 Task: Find connections with filter location Soacha with filter topic #Saleswith filter profile language German with filter current company Innovation Incubator Advisory with filter school Bharath Institute Of Science And Technology with filter industry Nuclear Electric Power Generation with filter service category Technical with filter keywords title Biostatistician
Action: Mouse moved to (298, 209)
Screenshot: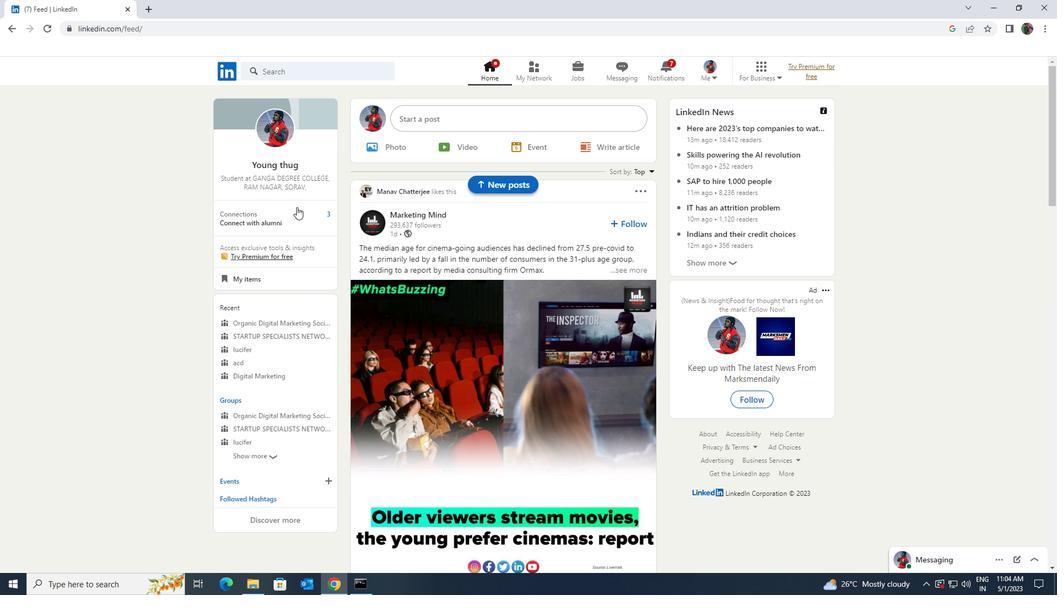 
Action: Mouse pressed left at (298, 209)
Screenshot: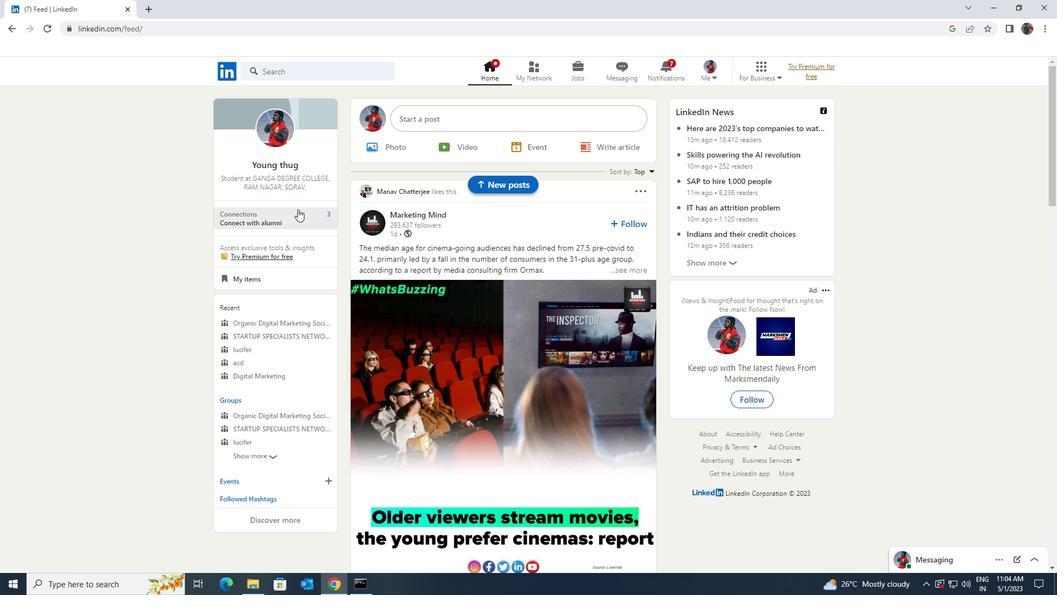 
Action: Mouse moved to (303, 134)
Screenshot: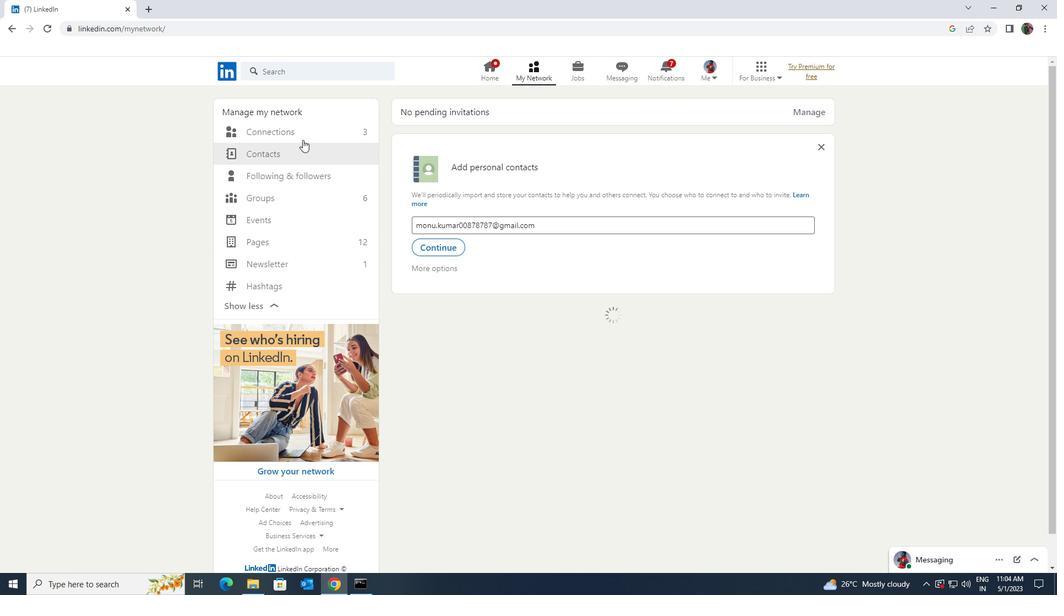 
Action: Mouse pressed left at (303, 134)
Screenshot: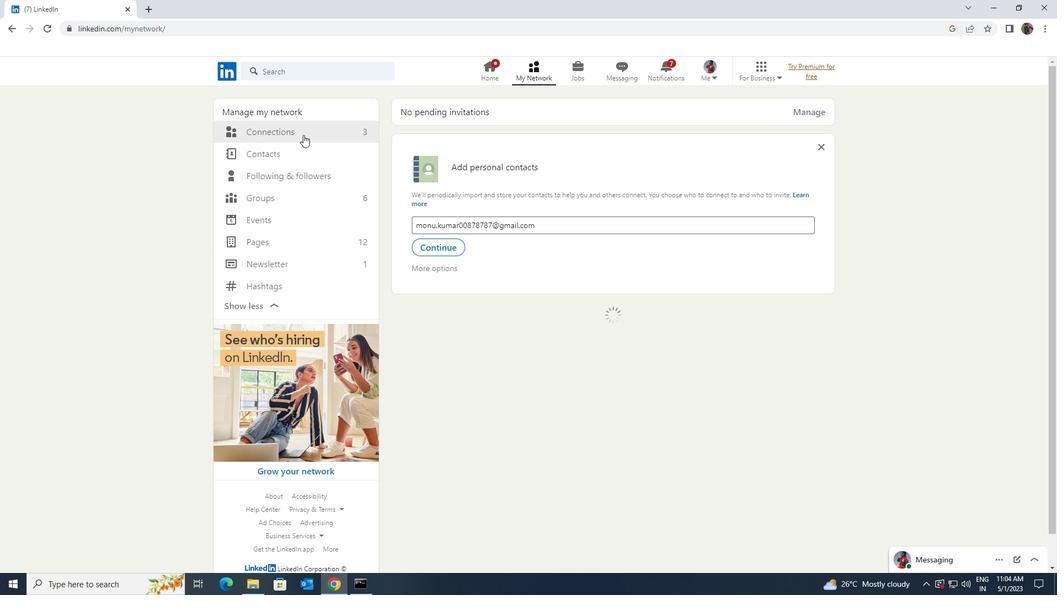 
Action: Mouse moved to (584, 134)
Screenshot: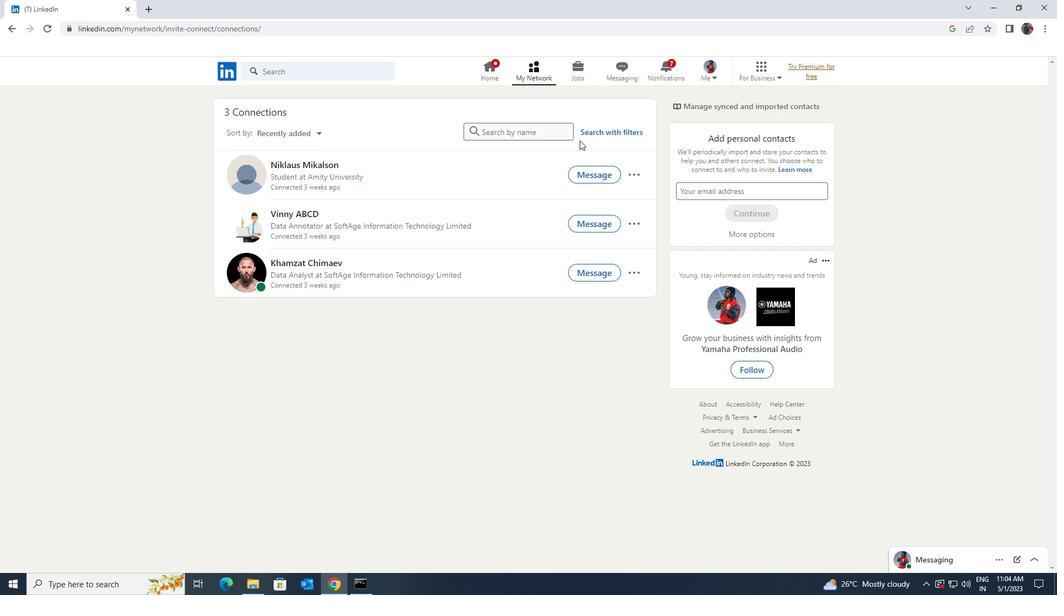 
Action: Mouse pressed left at (584, 134)
Screenshot: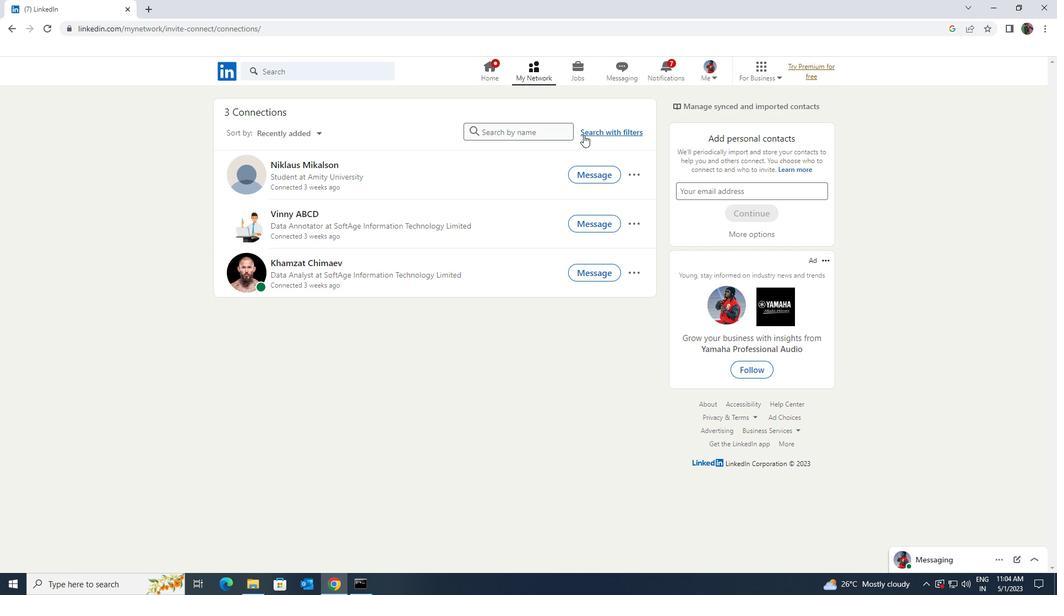 
Action: Mouse moved to (572, 99)
Screenshot: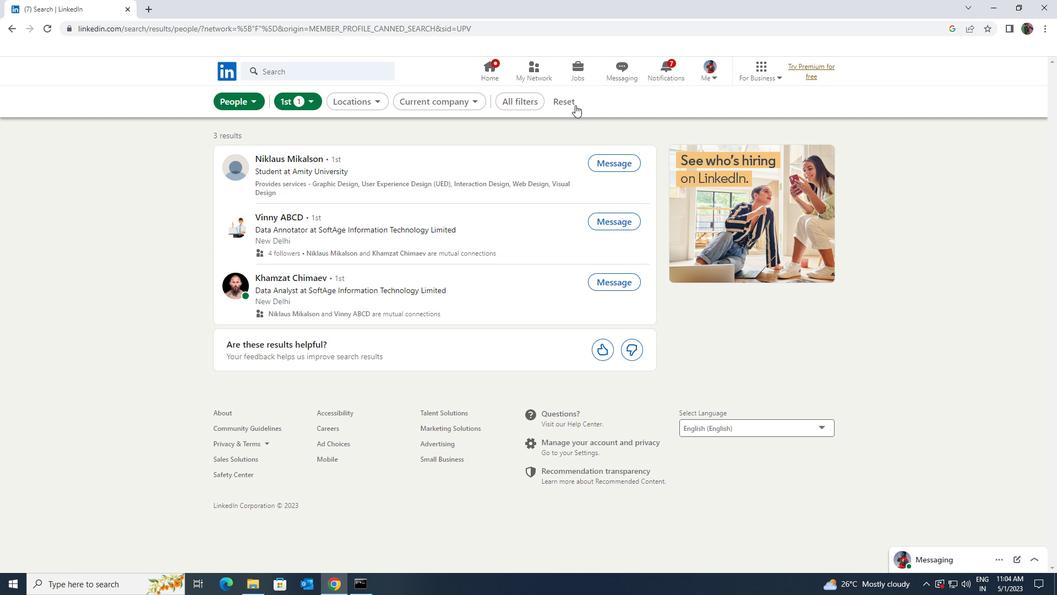 
Action: Mouse pressed left at (572, 99)
Screenshot: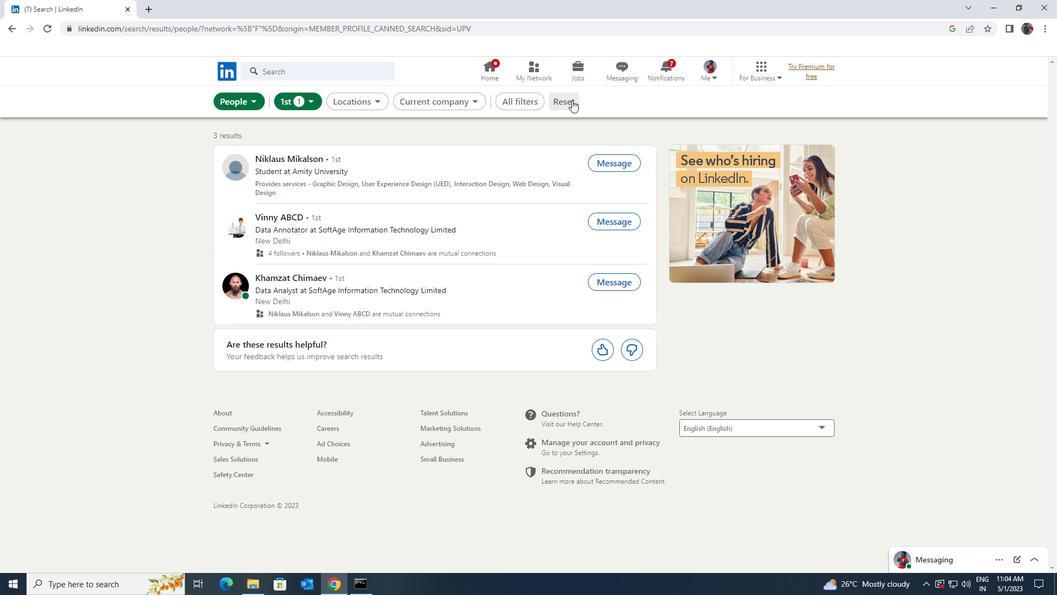 
Action: Mouse moved to (557, 98)
Screenshot: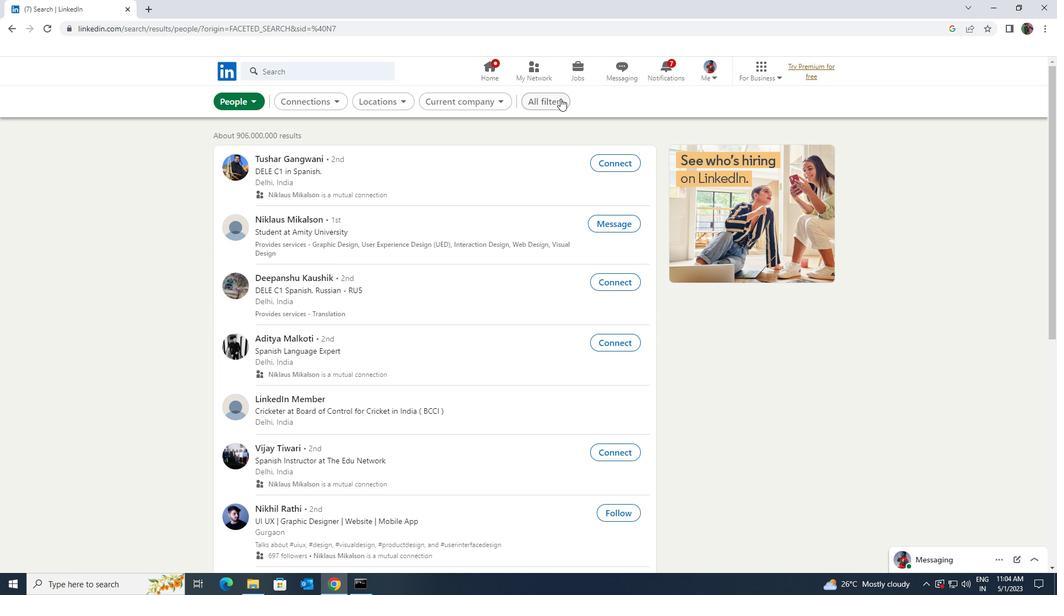 
Action: Mouse pressed left at (557, 98)
Screenshot: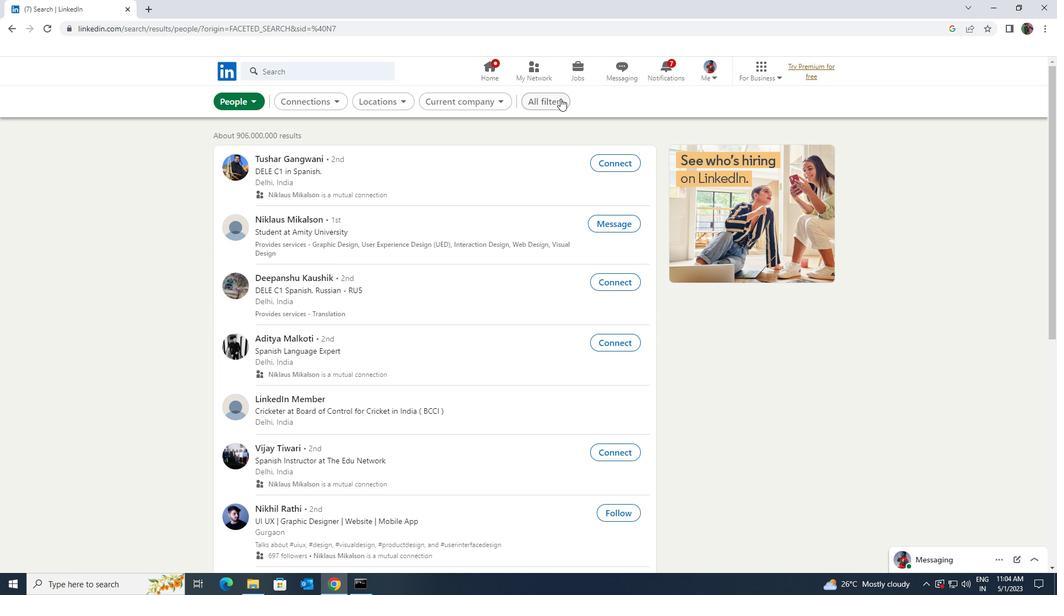 
Action: Mouse moved to (881, 278)
Screenshot: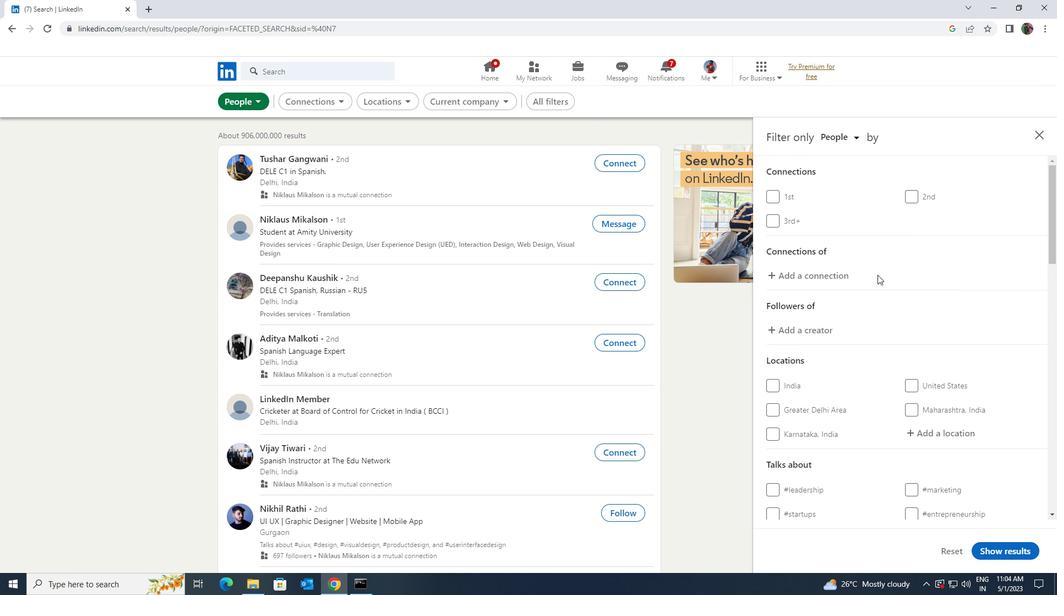 
Action: Mouse scrolled (881, 278) with delta (0, 0)
Screenshot: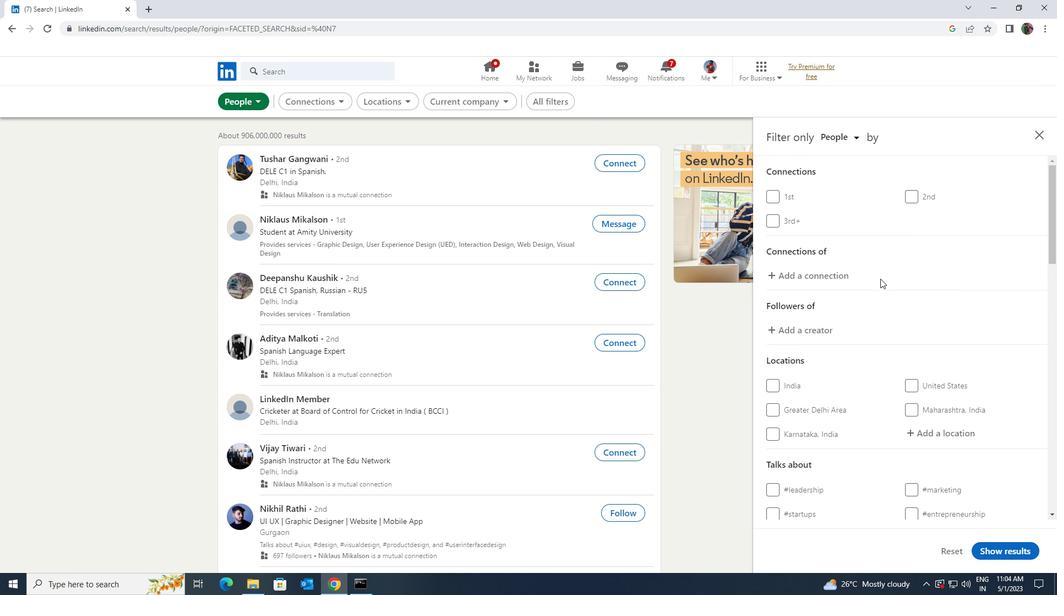 
Action: Mouse scrolled (881, 278) with delta (0, 0)
Screenshot: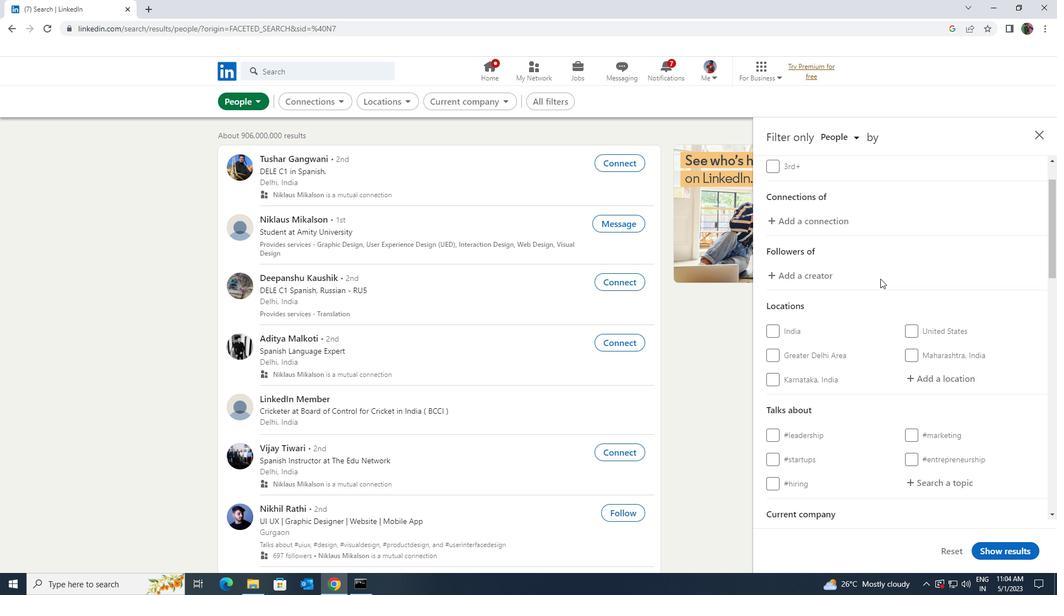 
Action: Mouse scrolled (881, 278) with delta (0, 0)
Screenshot: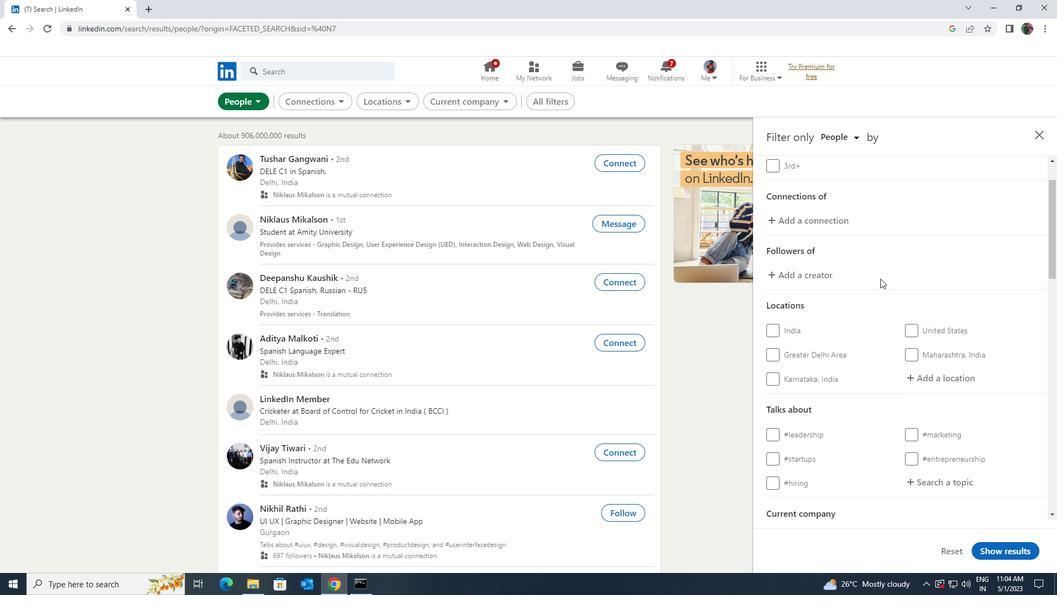
Action: Mouse moved to (918, 262)
Screenshot: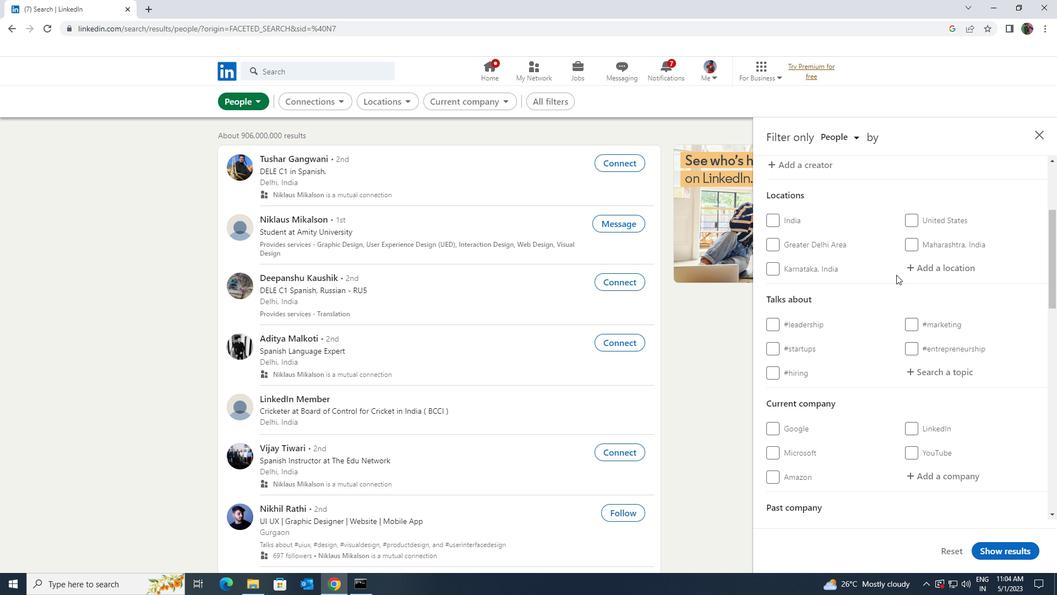
Action: Mouse pressed left at (918, 262)
Screenshot: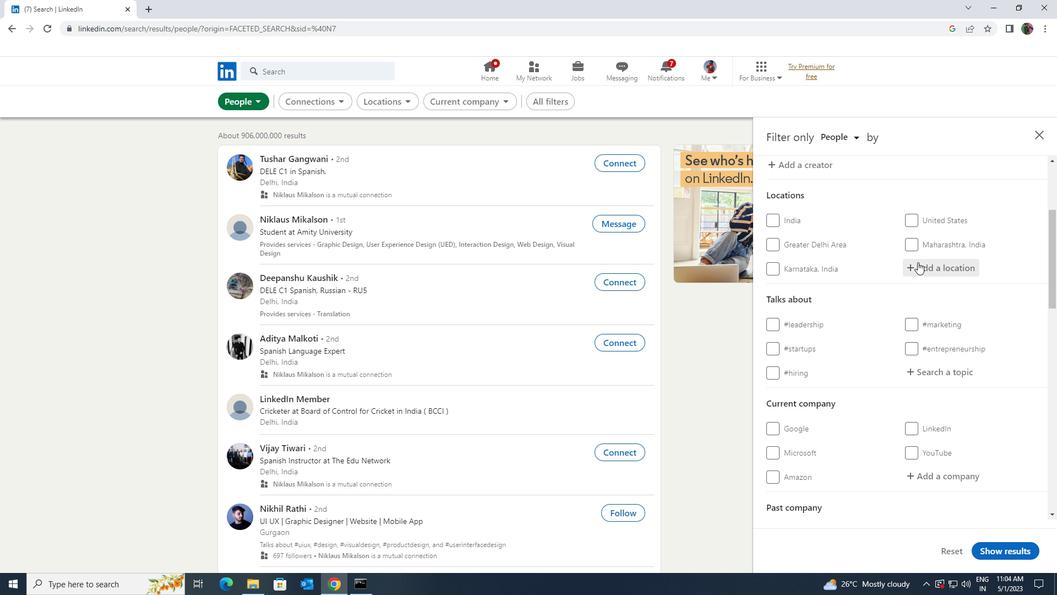 
Action: Mouse moved to (918, 262)
Screenshot: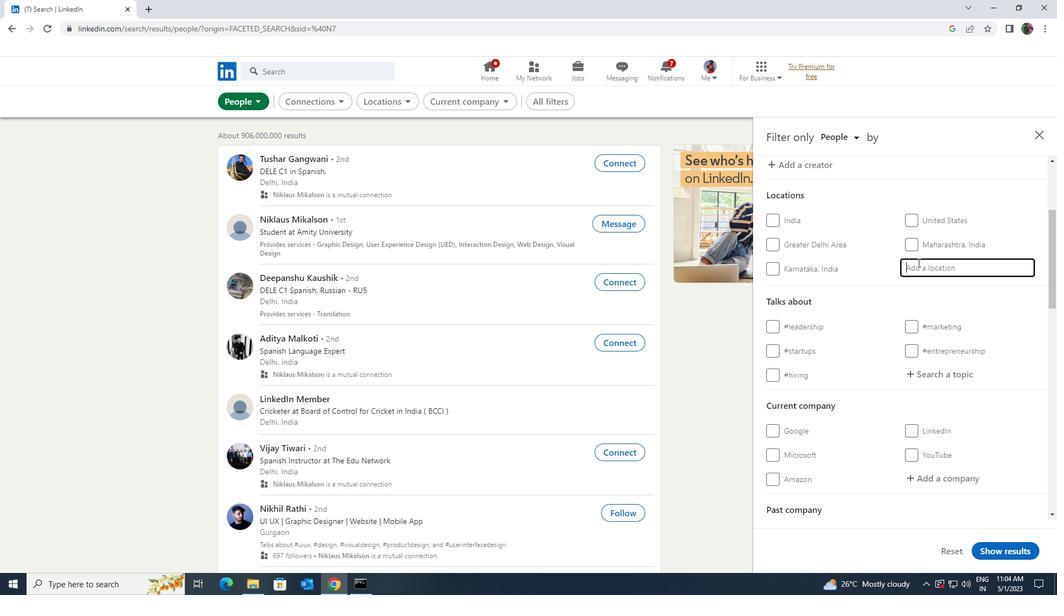 
Action: Key pressed <Key.shift>SOACHA
Screenshot: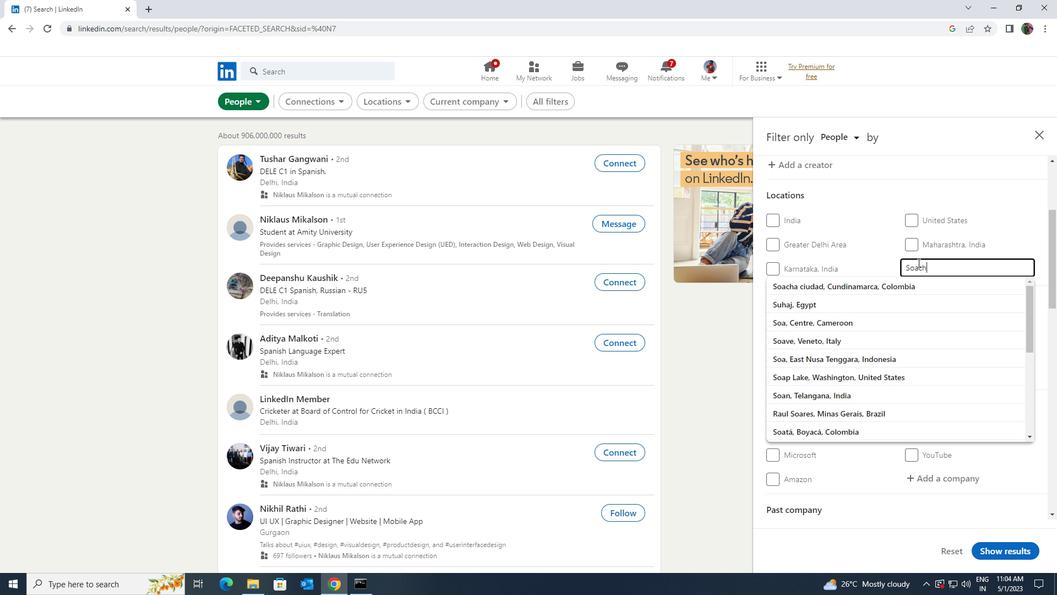 
Action: Mouse moved to (917, 283)
Screenshot: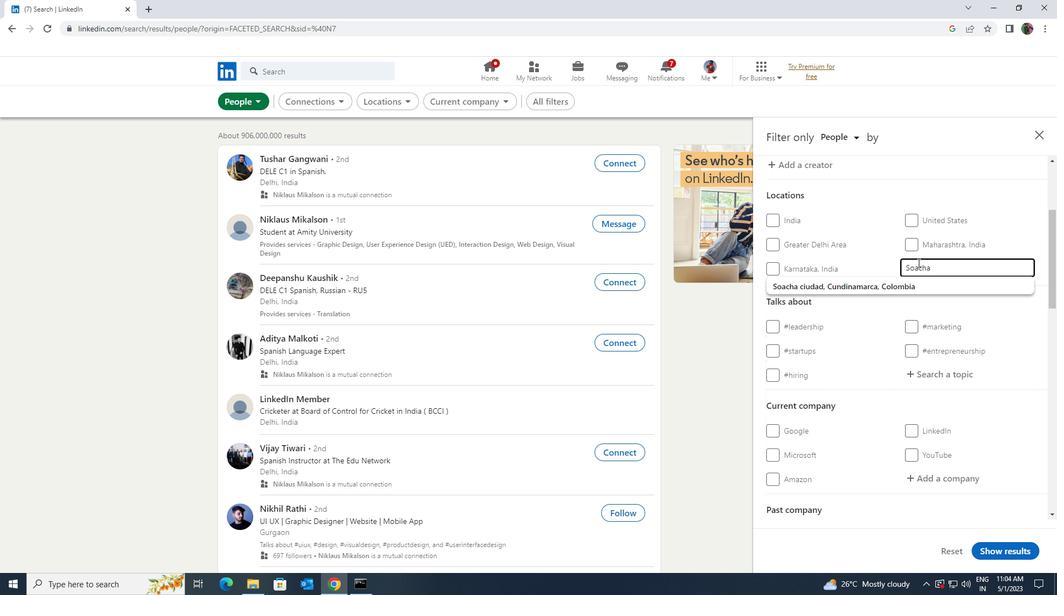 
Action: Mouse pressed left at (917, 283)
Screenshot: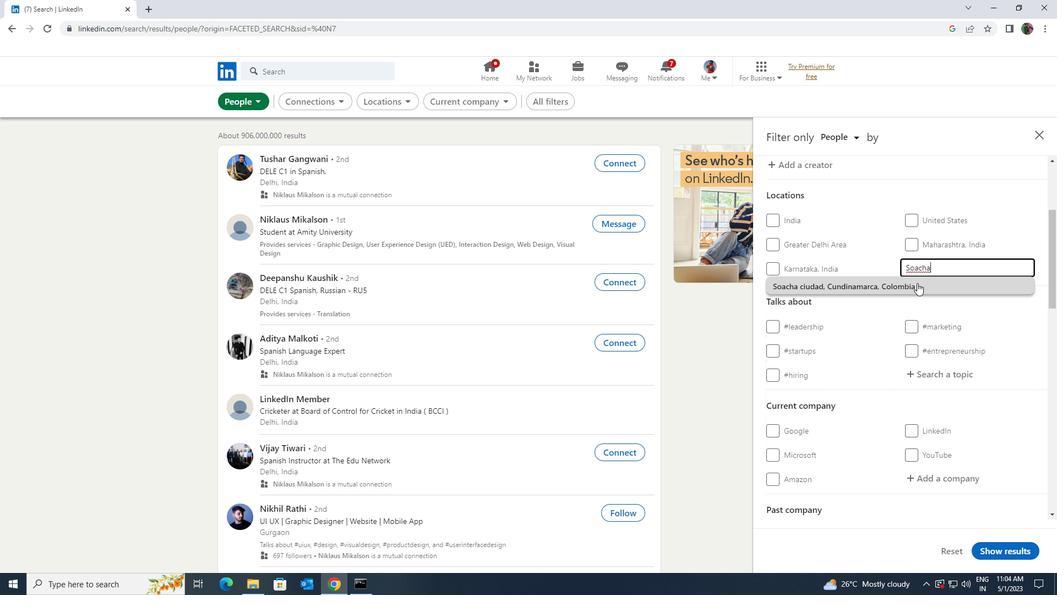
Action: Mouse scrolled (917, 282) with delta (0, 0)
Screenshot: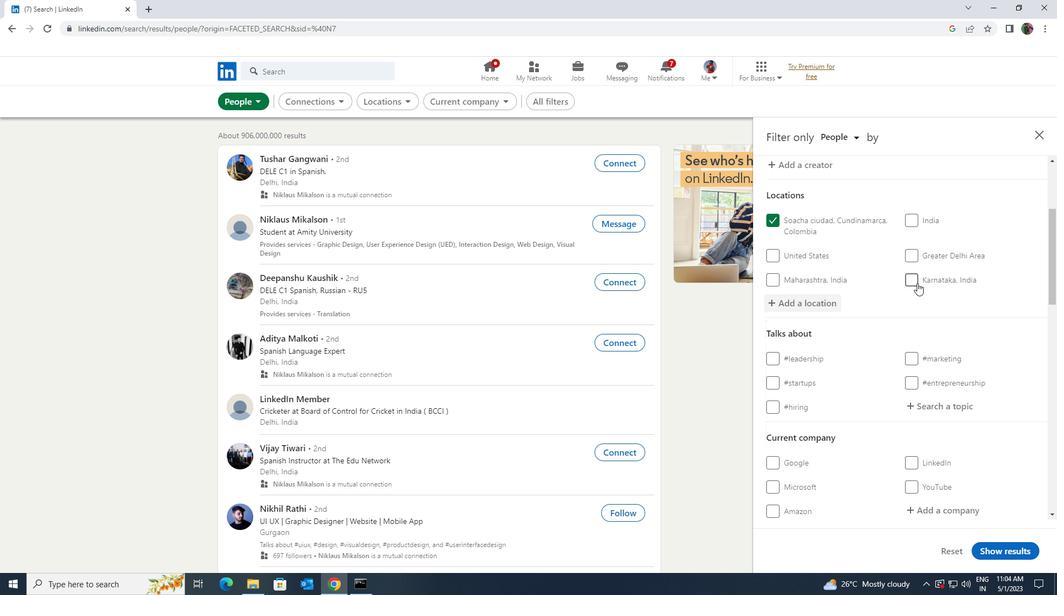 
Action: Mouse scrolled (917, 282) with delta (0, 0)
Screenshot: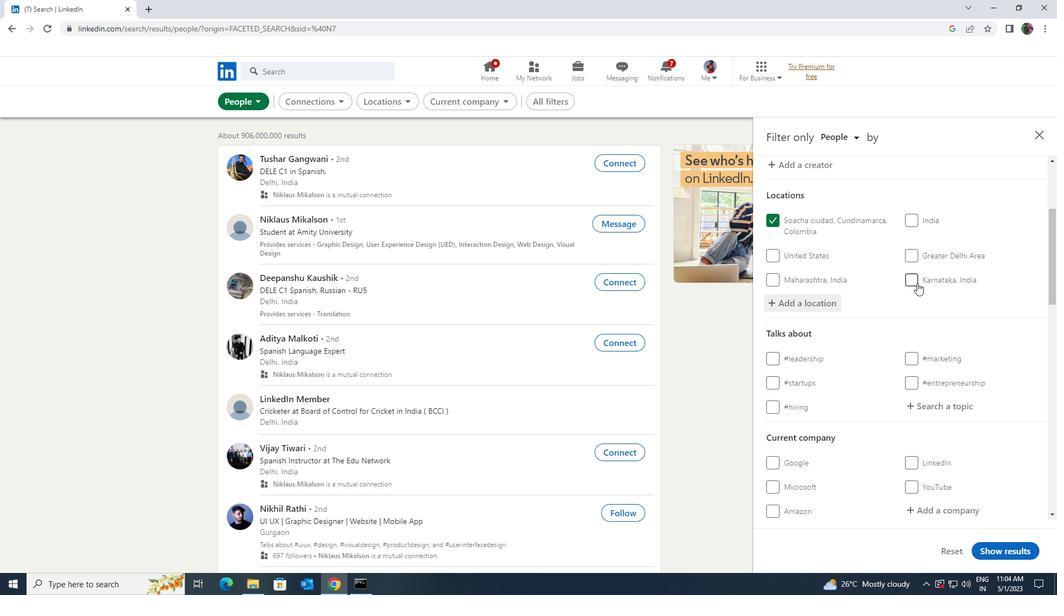 
Action: Mouse moved to (943, 290)
Screenshot: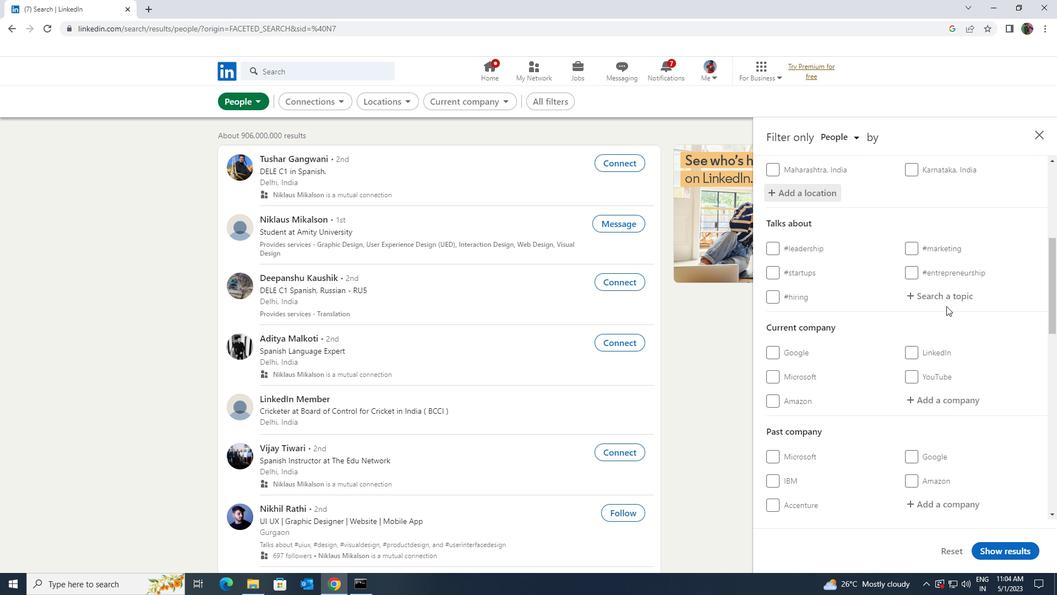 
Action: Mouse pressed left at (943, 290)
Screenshot: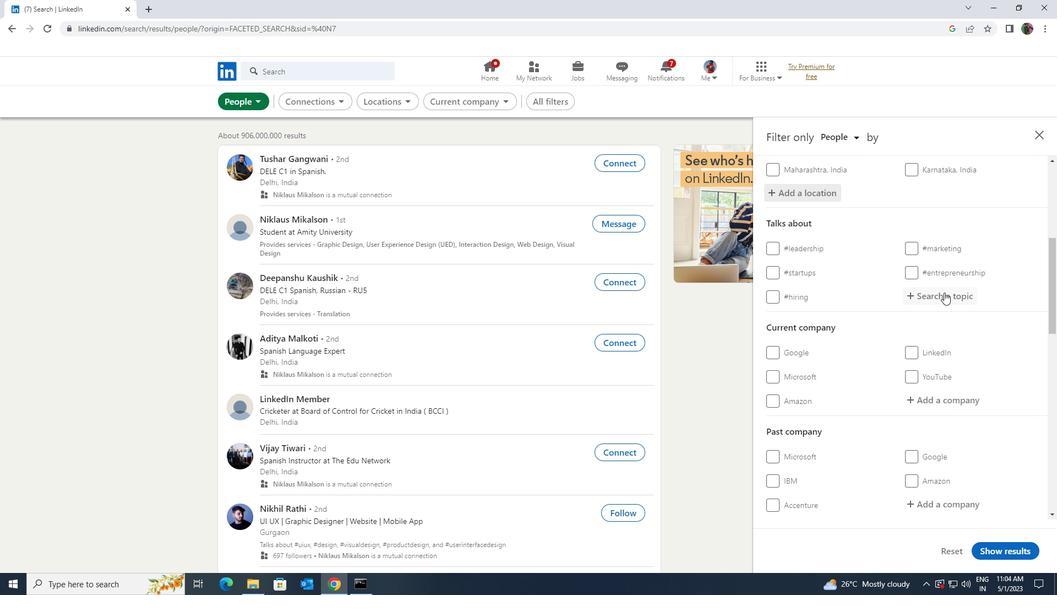 
Action: Key pressed <Key.shift><Key.shift>SALES
Screenshot: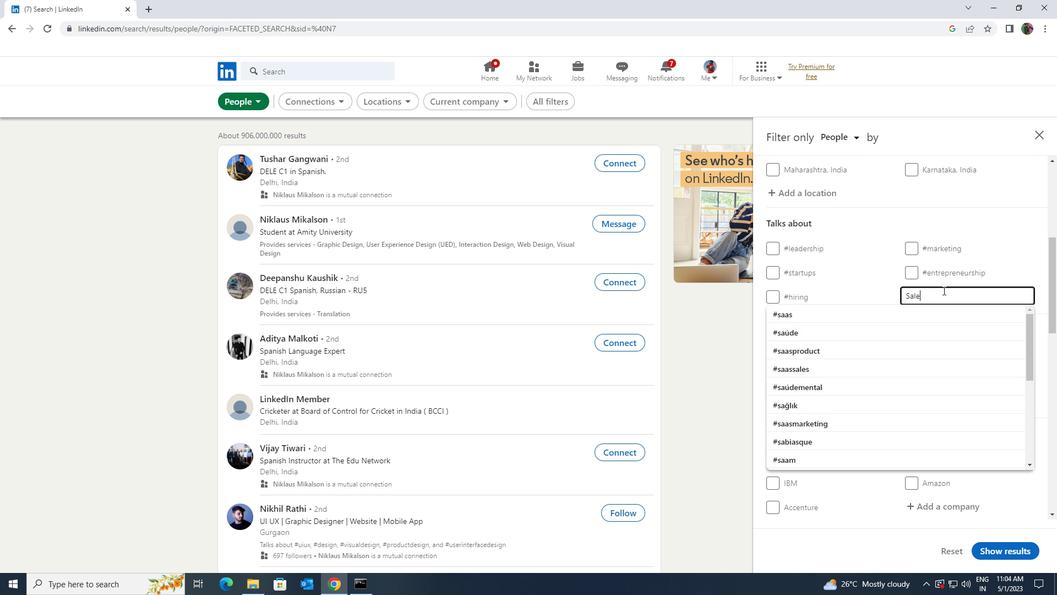 
Action: Mouse moved to (946, 314)
Screenshot: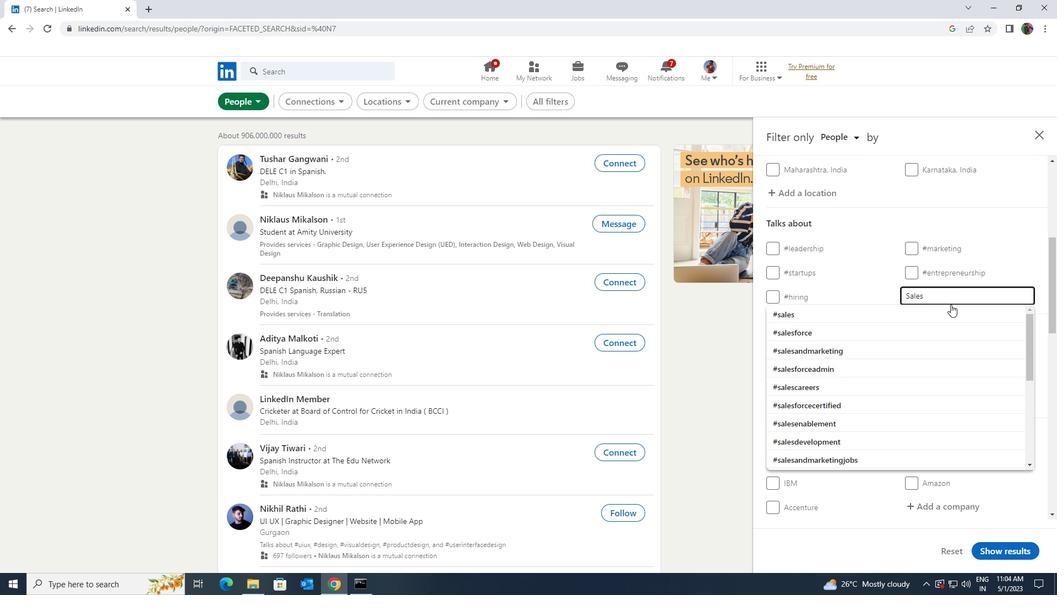 
Action: Mouse pressed left at (946, 314)
Screenshot: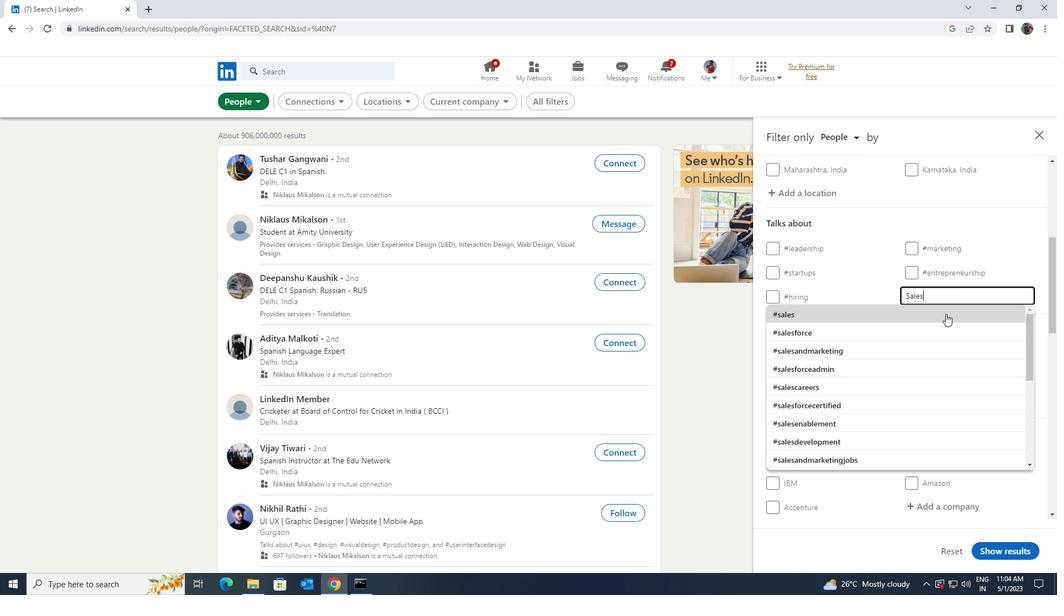 
Action: Mouse scrolled (946, 313) with delta (0, 0)
Screenshot: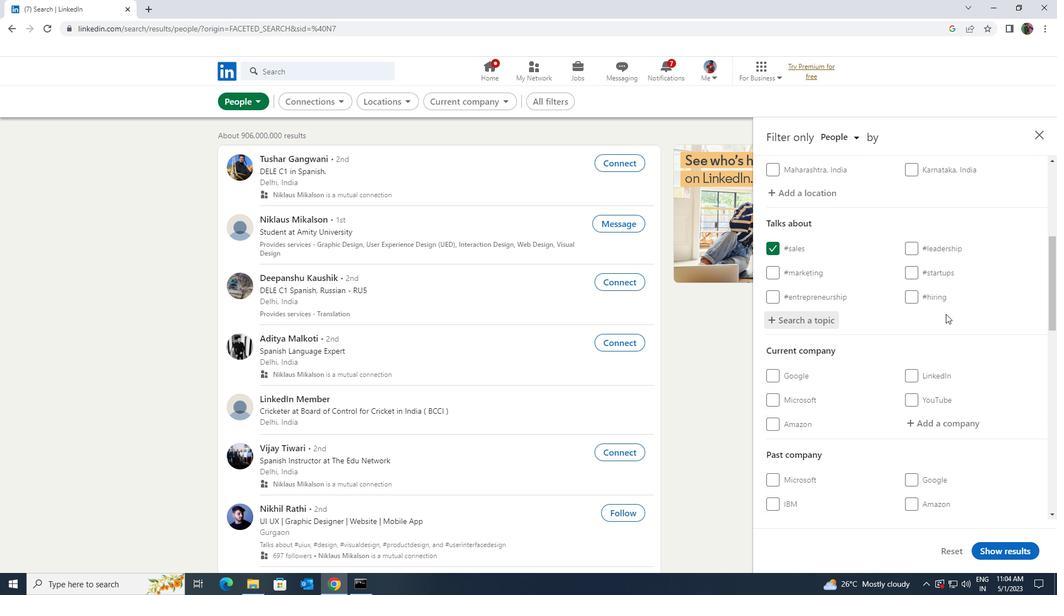 
Action: Mouse scrolled (946, 313) with delta (0, 0)
Screenshot: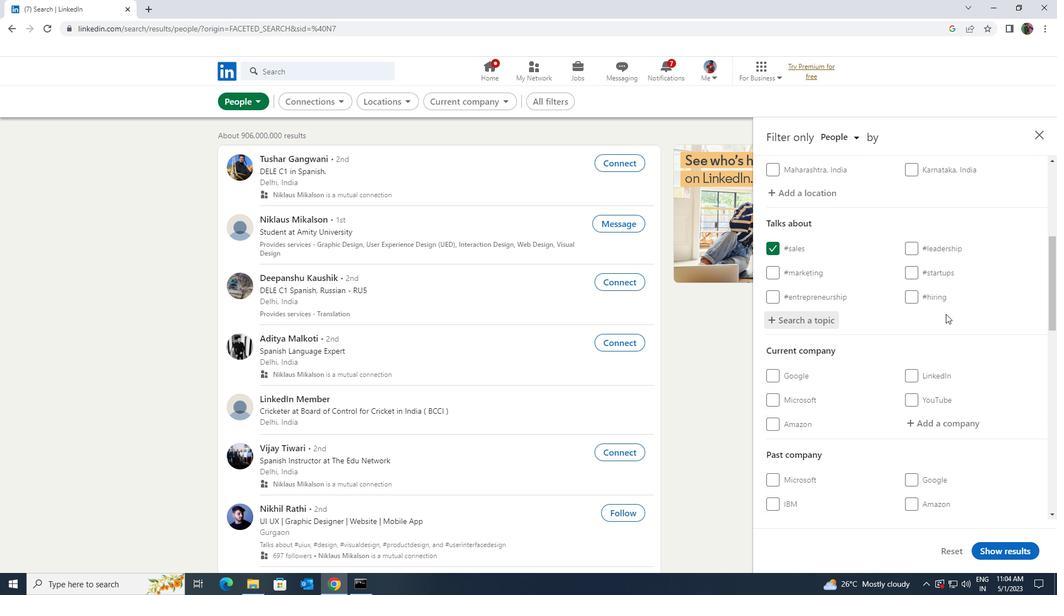 
Action: Mouse scrolled (946, 313) with delta (0, 0)
Screenshot: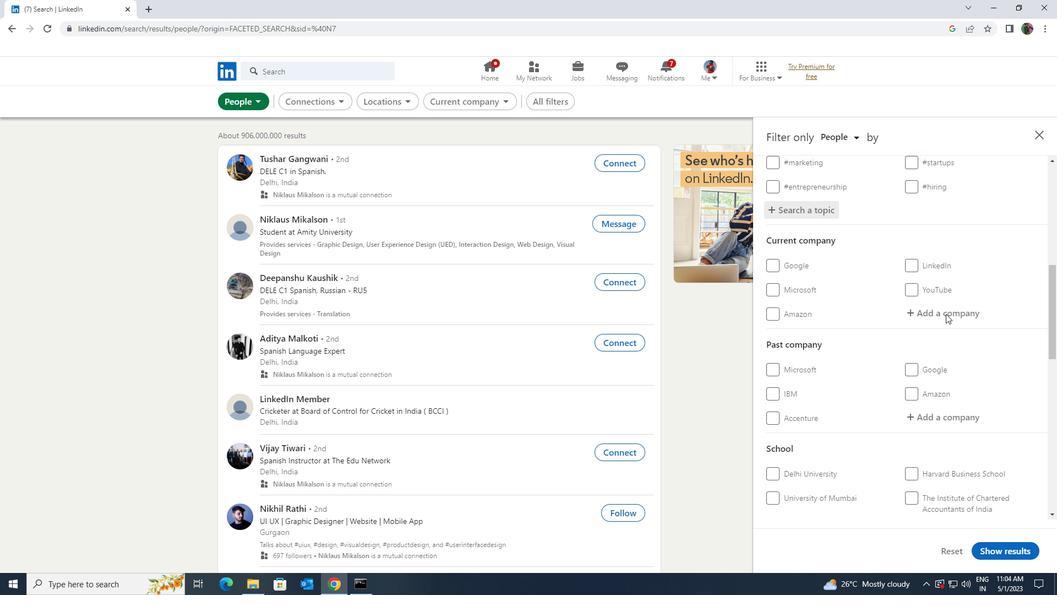 
Action: Mouse scrolled (946, 313) with delta (0, 0)
Screenshot: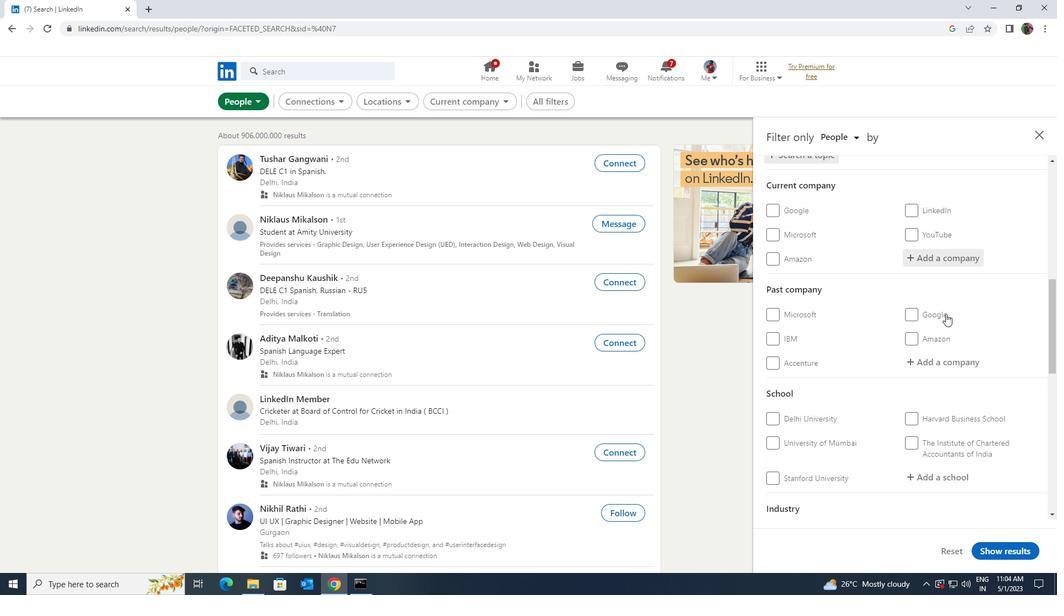 
Action: Mouse scrolled (946, 313) with delta (0, 0)
Screenshot: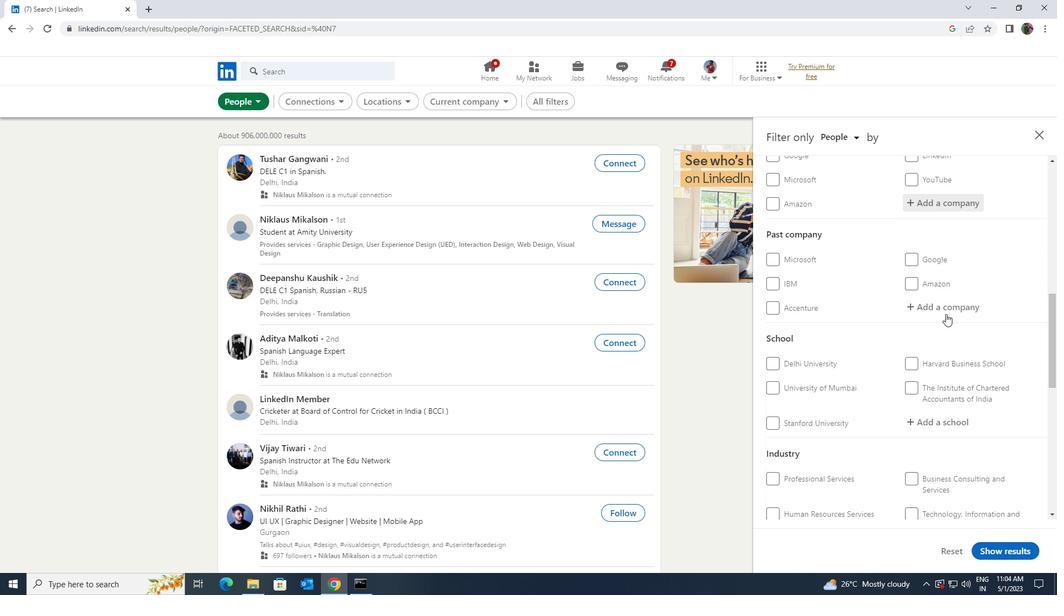 
Action: Mouse scrolled (946, 313) with delta (0, 0)
Screenshot: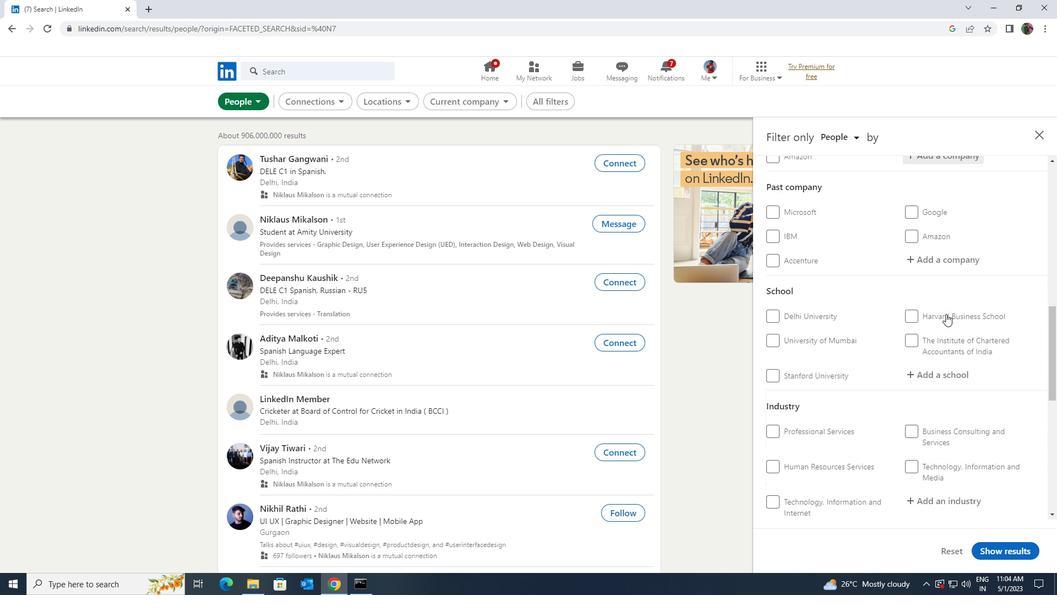 
Action: Mouse scrolled (946, 313) with delta (0, 0)
Screenshot: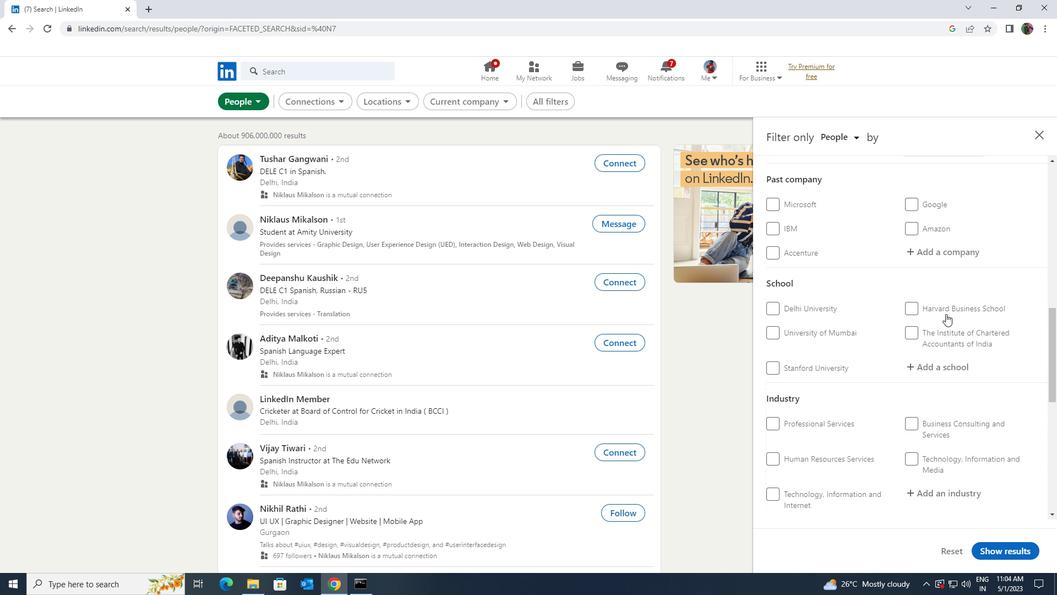 
Action: Mouse scrolled (946, 313) with delta (0, 0)
Screenshot: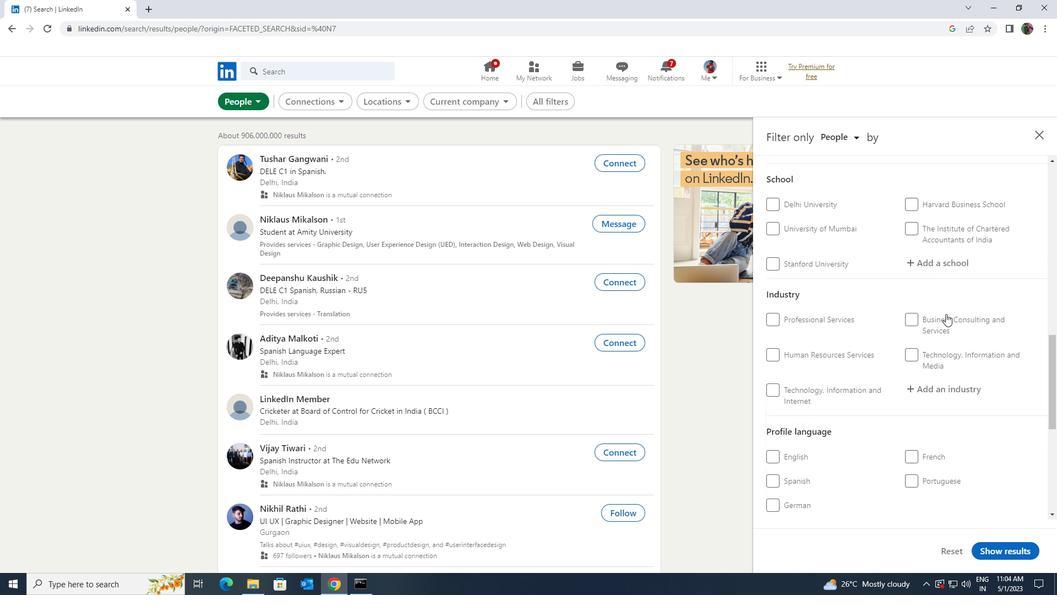 
Action: Mouse scrolled (946, 313) with delta (0, 0)
Screenshot: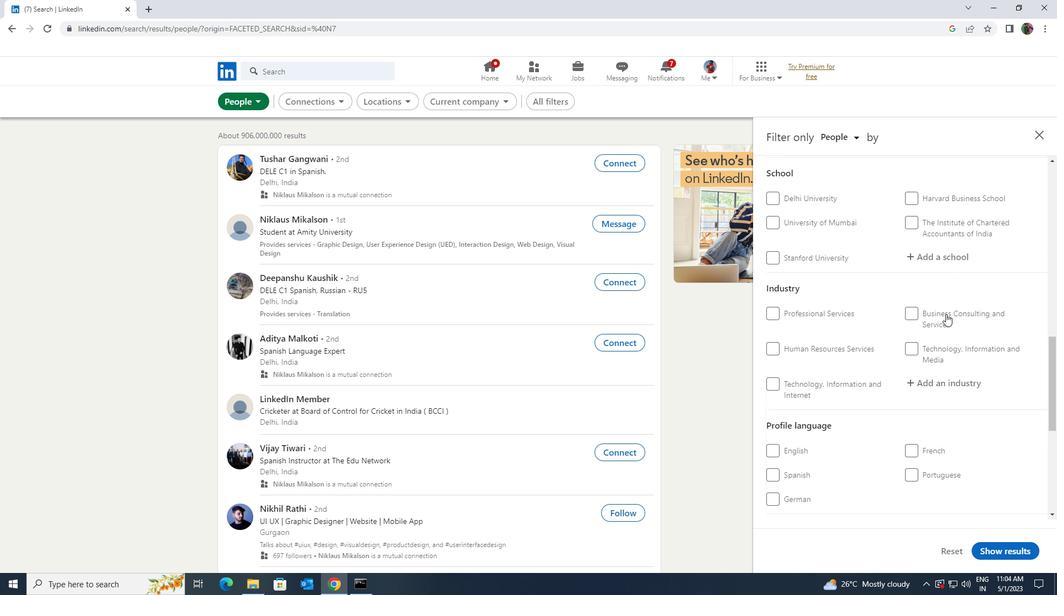 
Action: Mouse moved to (772, 386)
Screenshot: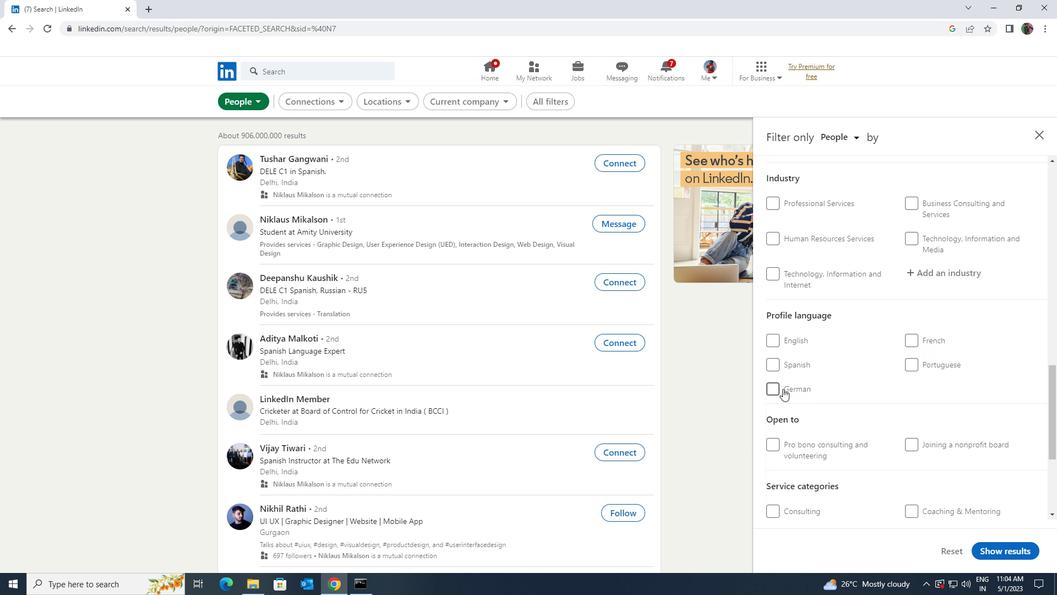 
Action: Mouse pressed left at (772, 386)
Screenshot: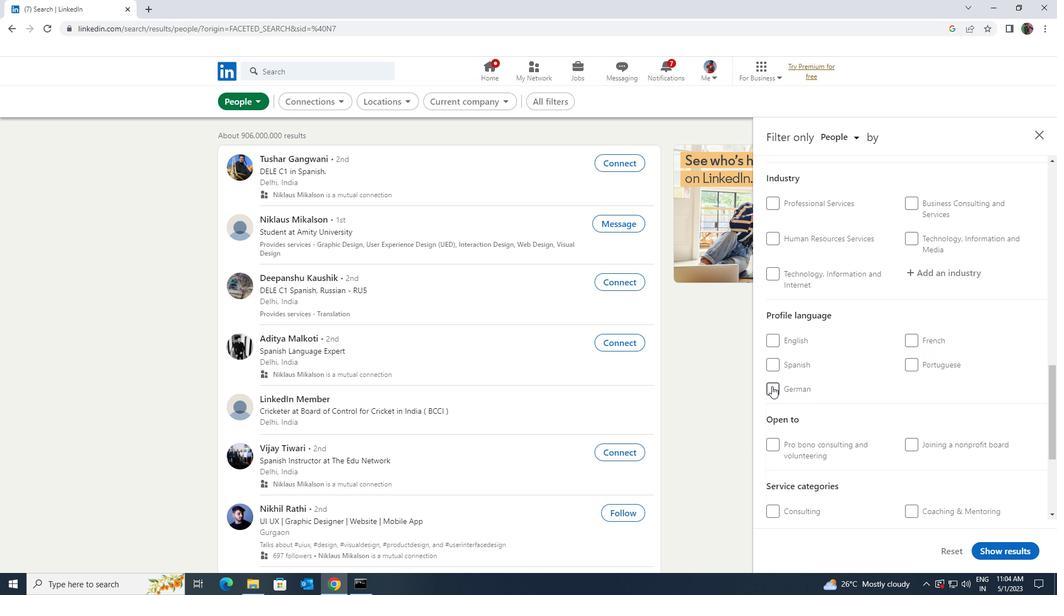 
Action: Mouse moved to (854, 387)
Screenshot: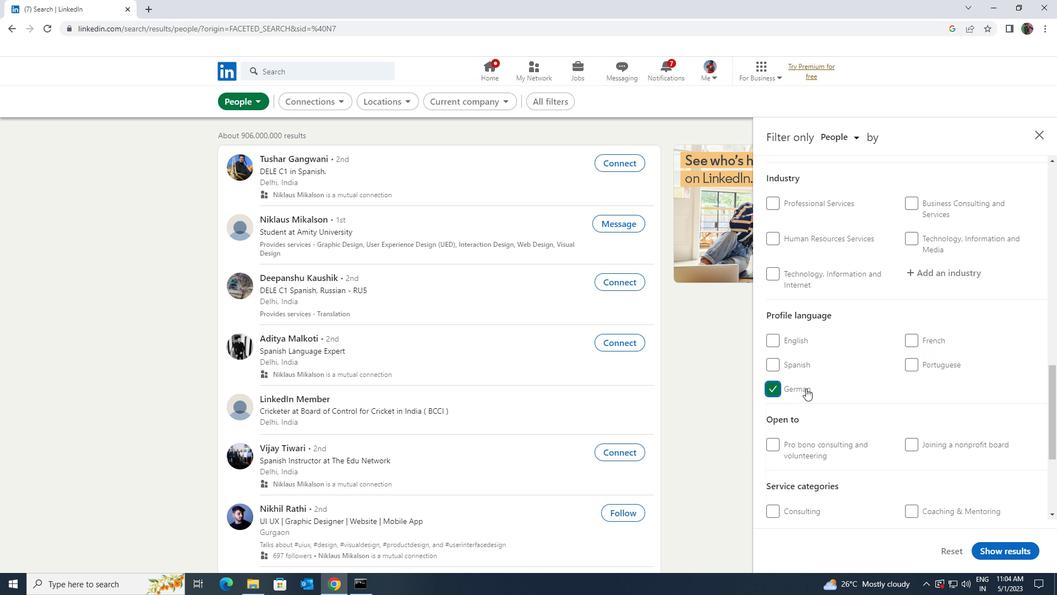 
Action: Mouse scrolled (854, 387) with delta (0, 0)
Screenshot: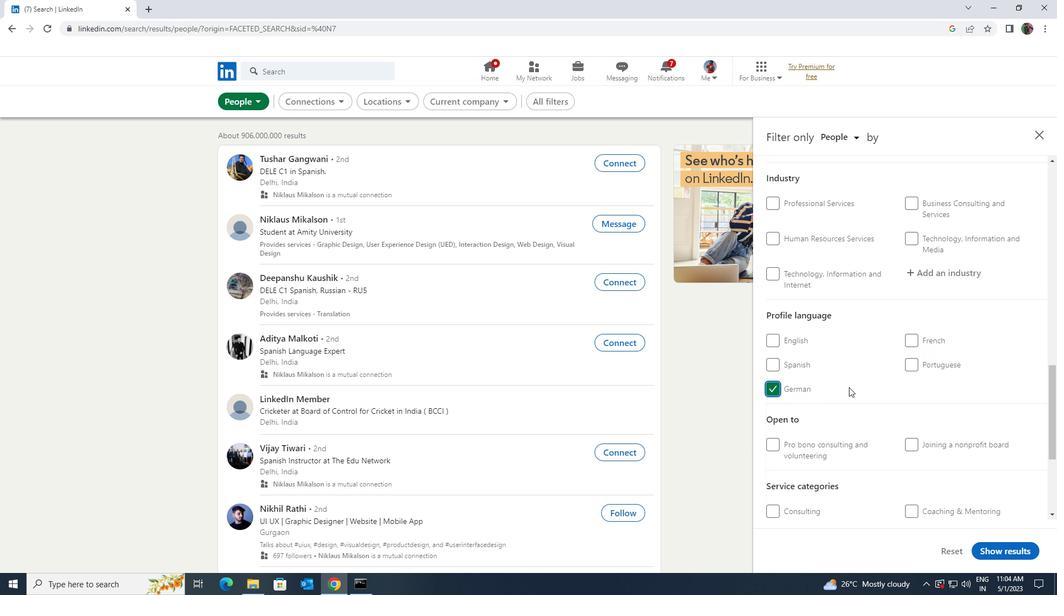 
Action: Mouse scrolled (854, 387) with delta (0, 0)
Screenshot: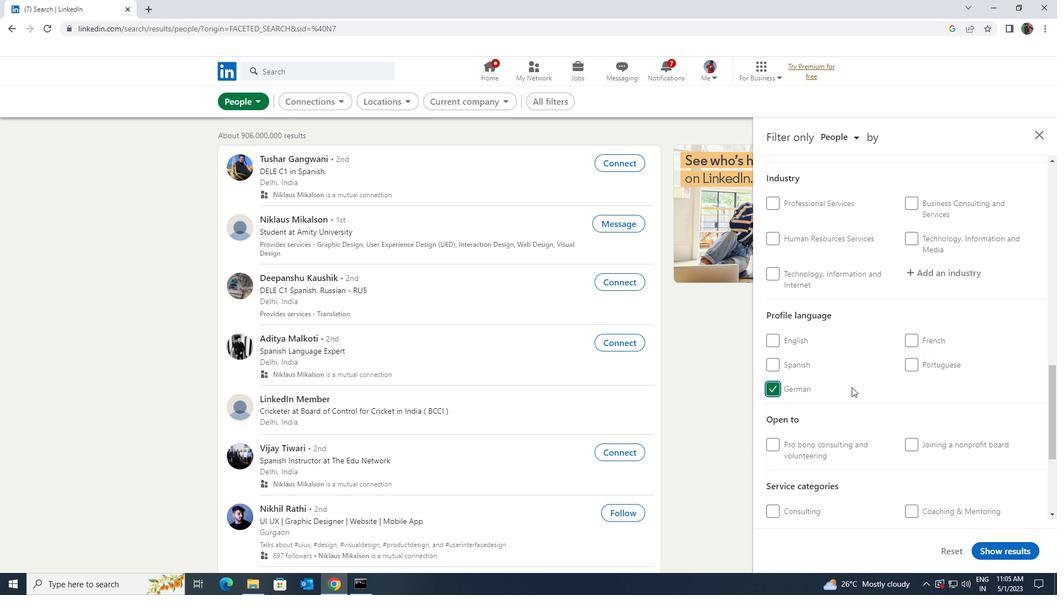 
Action: Mouse scrolled (854, 387) with delta (0, 0)
Screenshot: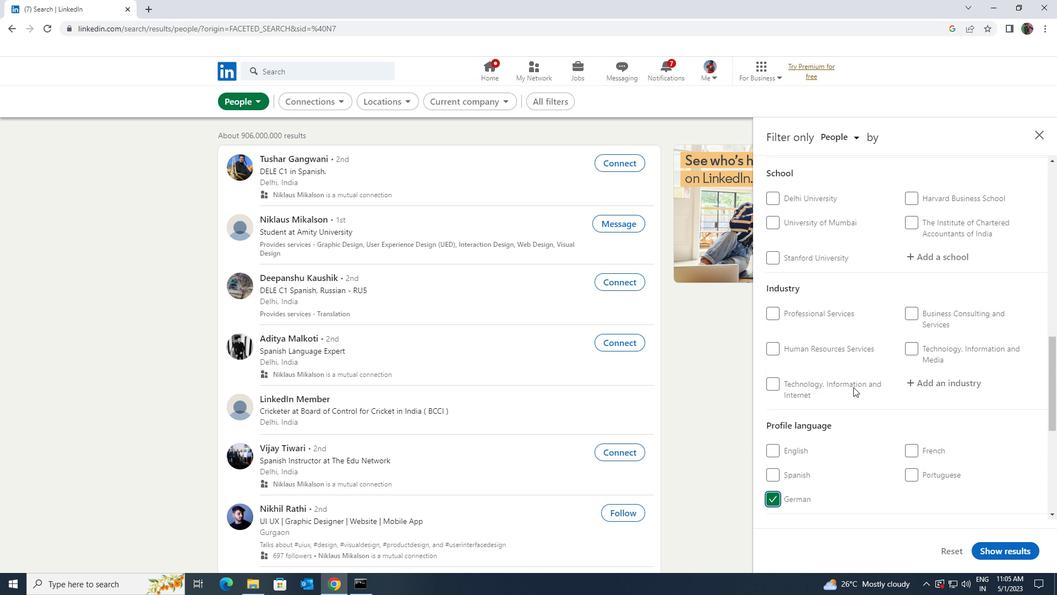 
Action: Mouse scrolled (854, 387) with delta (0, 0)
Screenshot: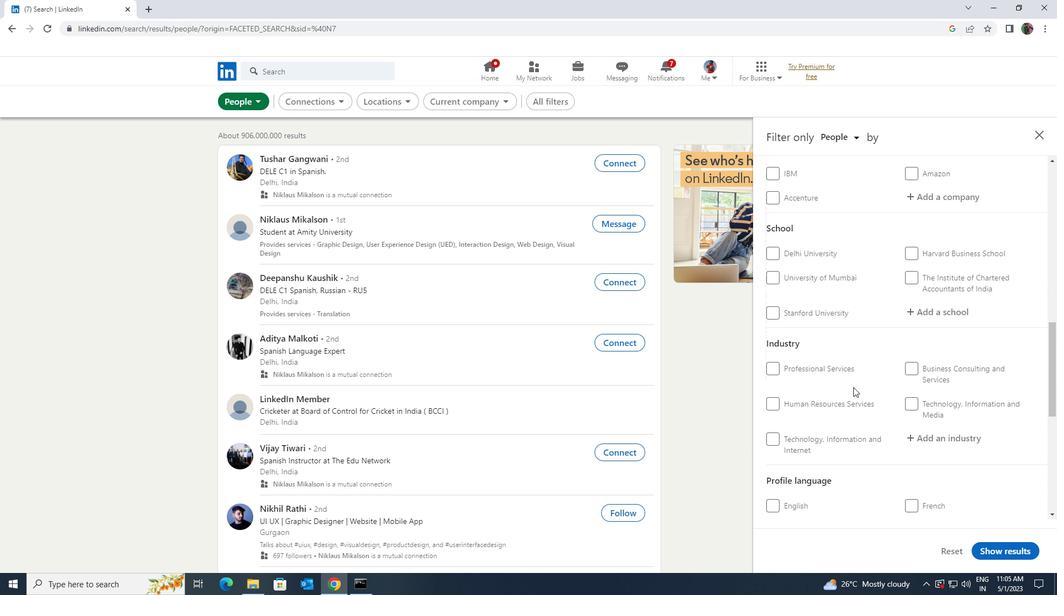 
Action: Mouse scrolled (854, 387) with delta (0, 0)
Screenshot: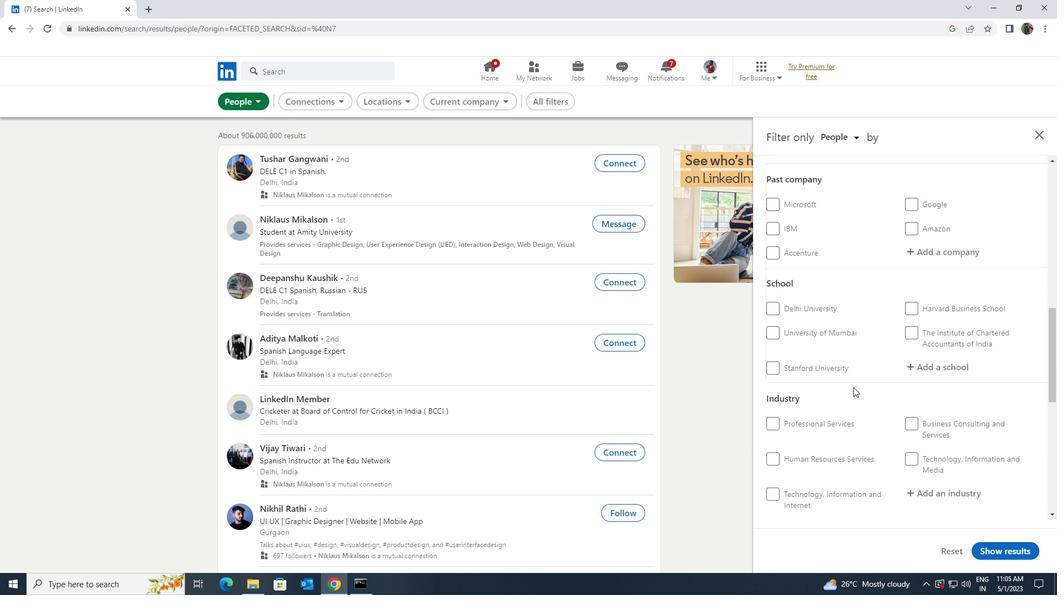 
Action: Mouse scrolled (854, 387) with delta (0, 0)
Screenshot: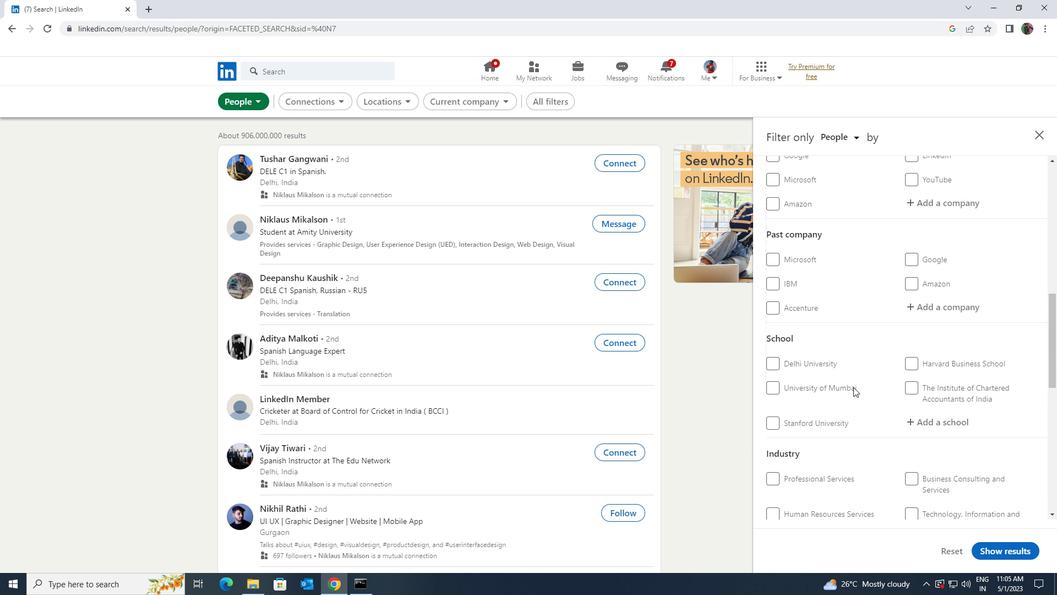 
Action: Mouse scrolled (854, 387) with delta (0, 0)
Screenshot: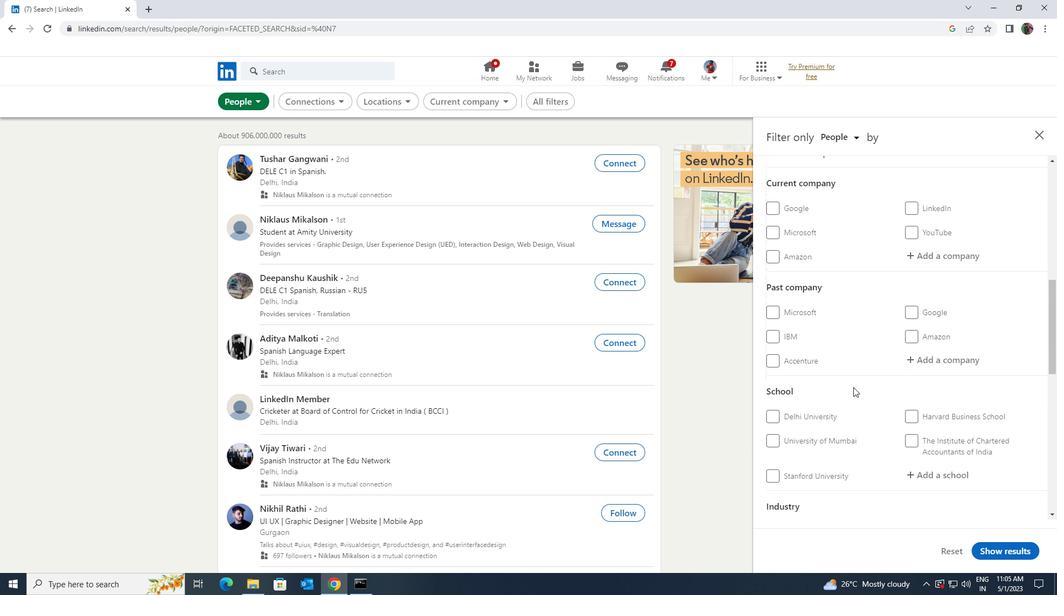 
Action: Mouse moved to (905, 311)
Screenshot: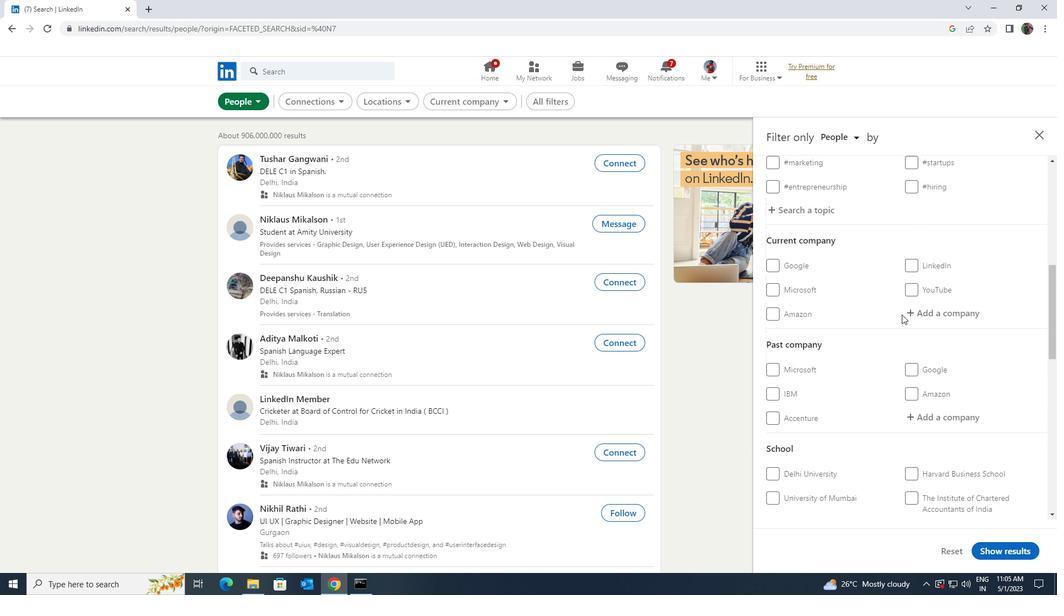 
Action: Mouse pressed left at (905, 311)
Screenshot: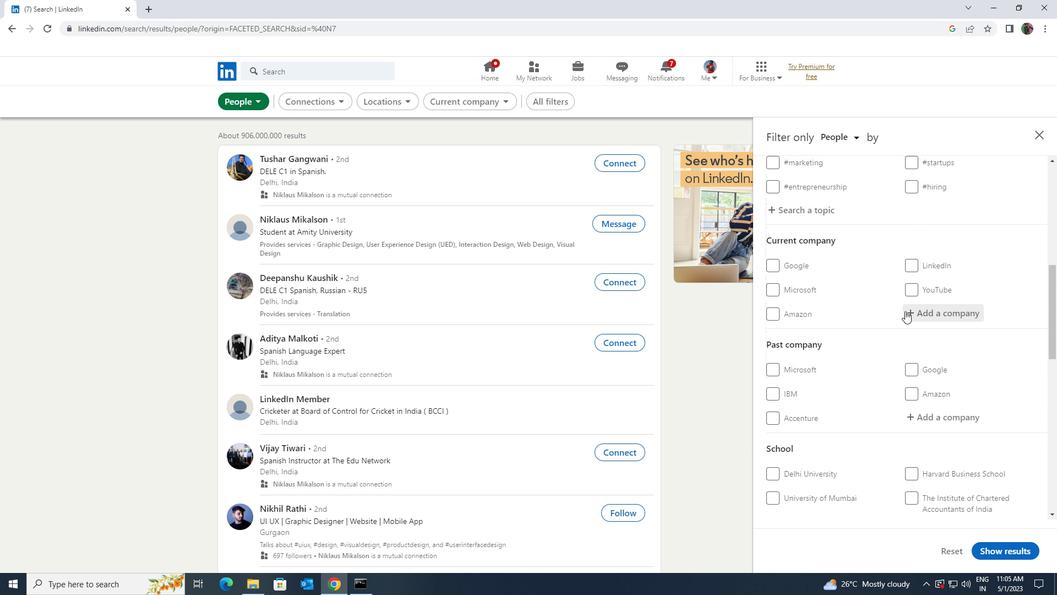 
Action: Key pressed <Key.shift>INNOVATION<Key.space><Key.shift>INCUB
Screenshot: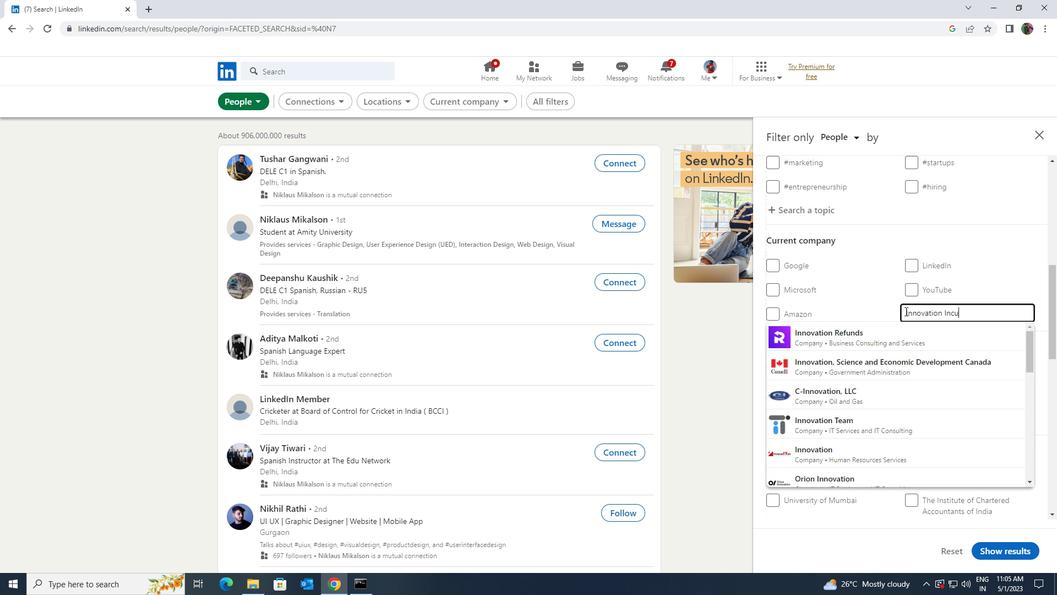 
Action: Mouse moved to (905, 330)
Screenshot: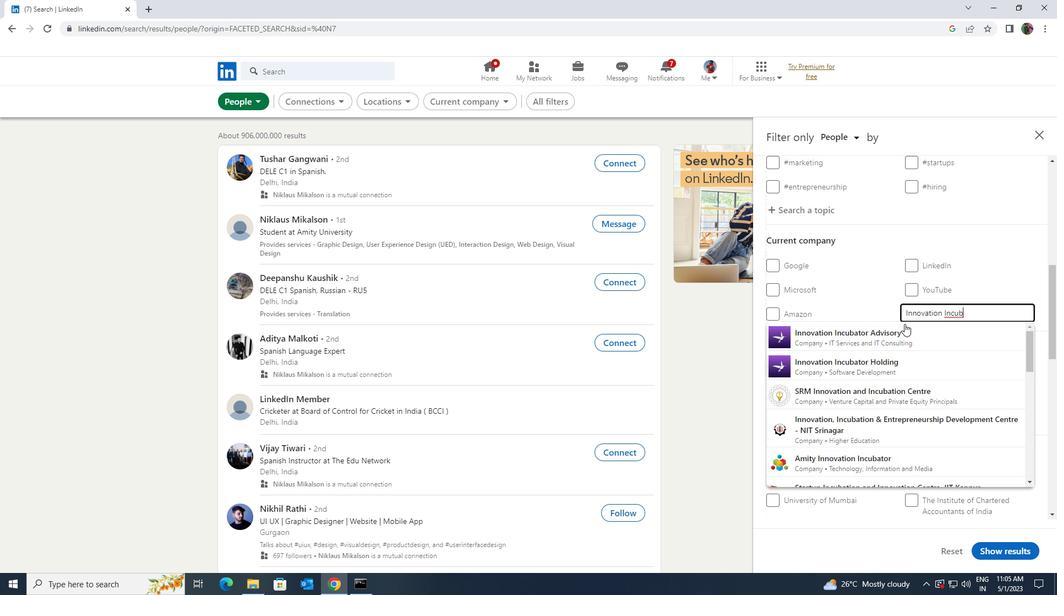 
Action: Mouse pressed left at (905, 330)
Screenshot: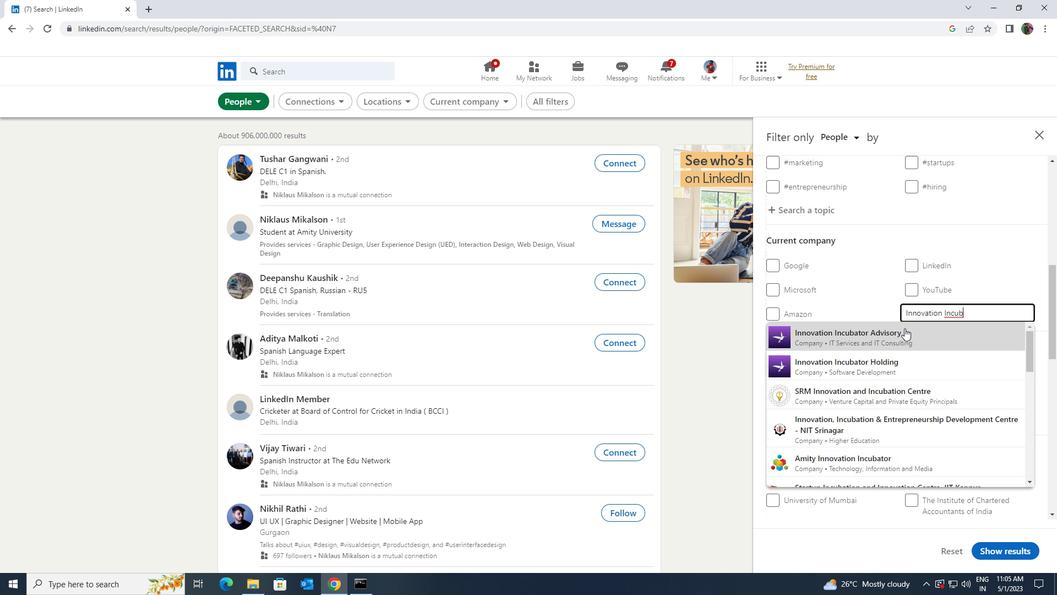 
Action: Mouse scrolled (905, 330) with delta (0, 0)
Screenshot: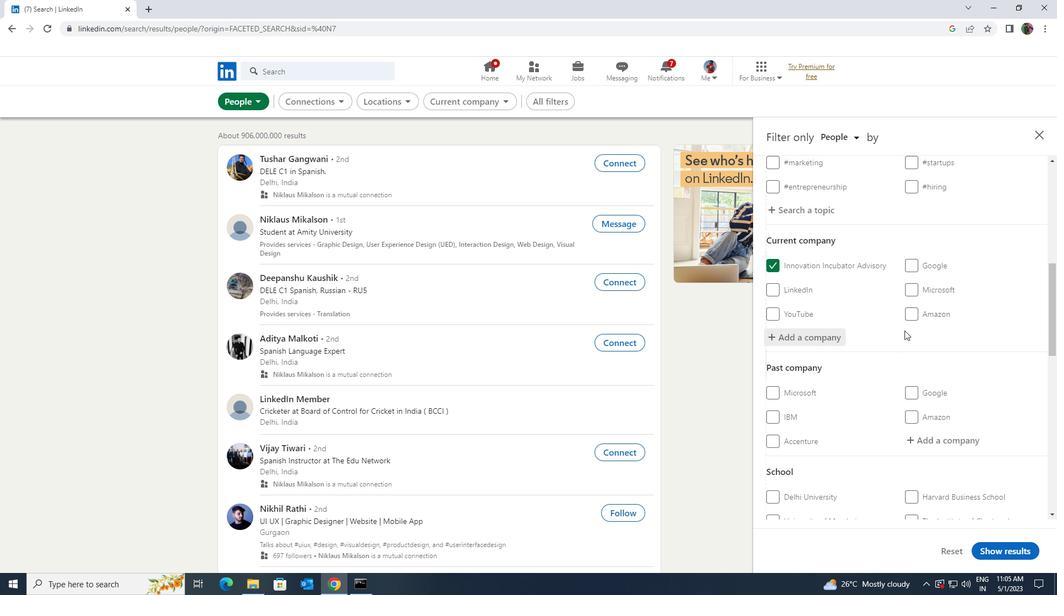 
Action: Mouse scrolled (905, 330) with delta (0, 0)
Screenshot: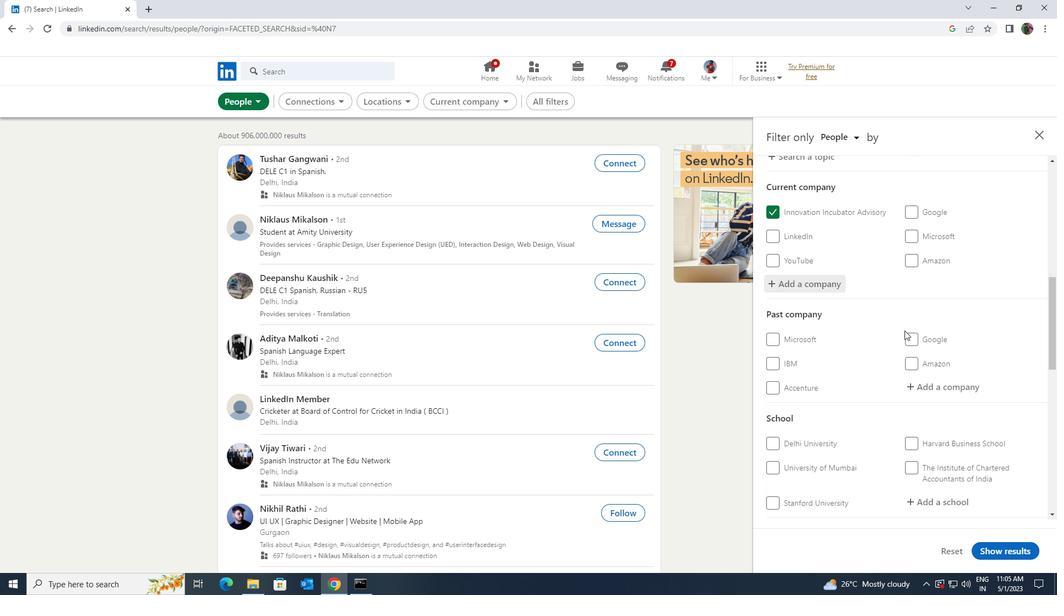
Action: Mouse scrolled (905, 330) with delta (0, 0)
Screenshot: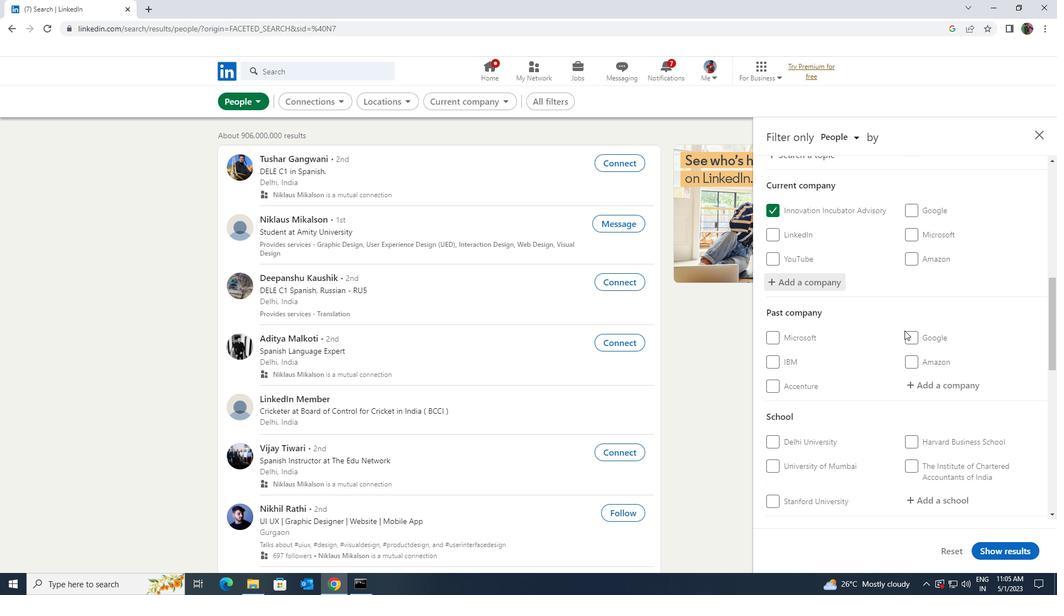 
Action: Mouse scrolled (905, 330) with delta (0, 0)
Screenshot: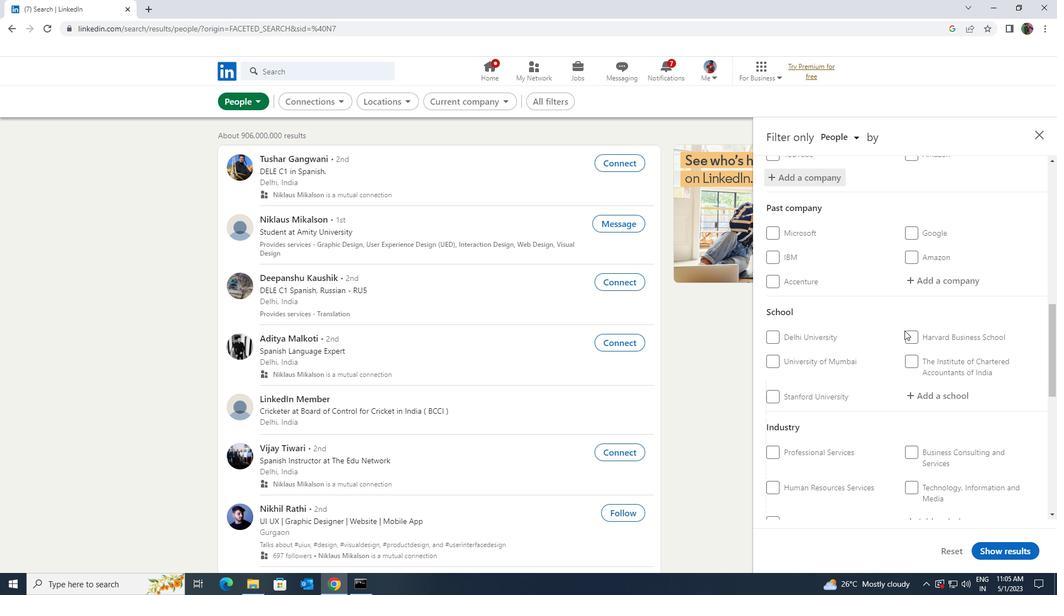 
Action: Mouse moved to (936, 334)
Screenshot: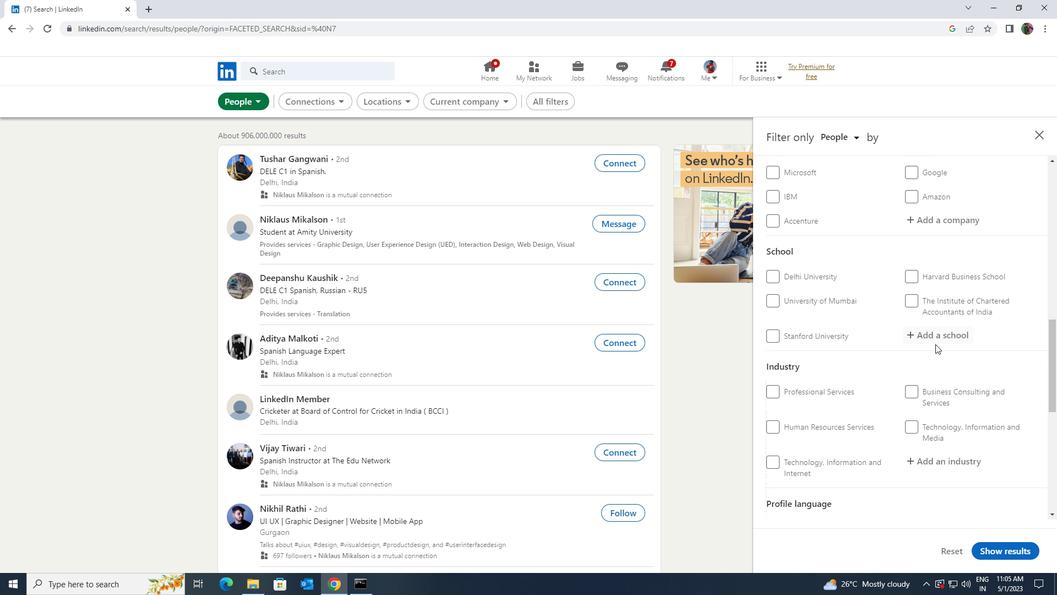 
Action: Mouse pressed left at (936, 334)
Screenshot: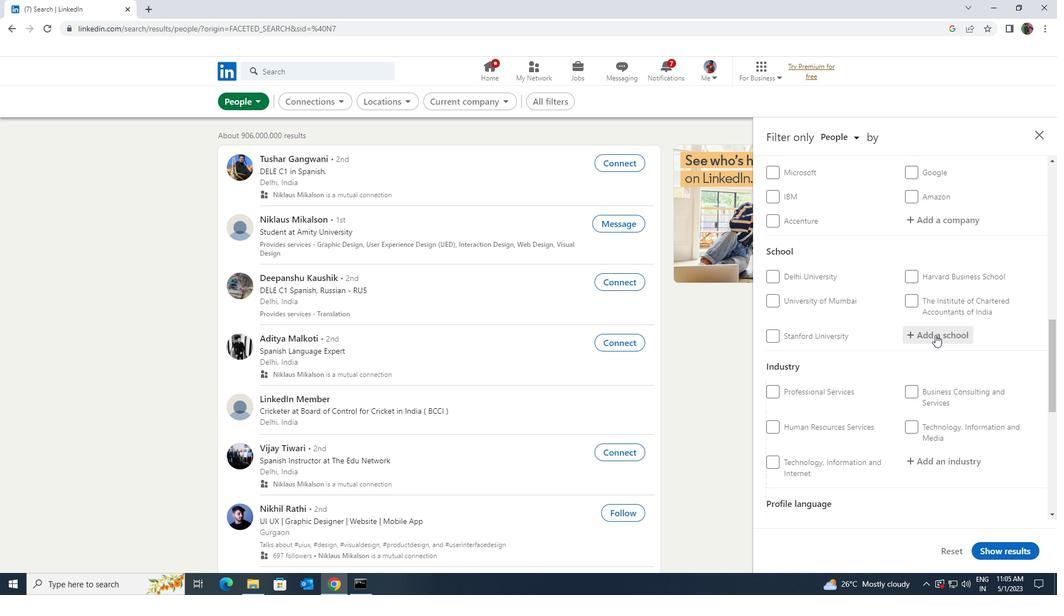 
Action: Key pressed <Key.shift>BHARATH<Key.space><Key.shift><Key.shift>INSTITUTE<Key.space>
Screenshot: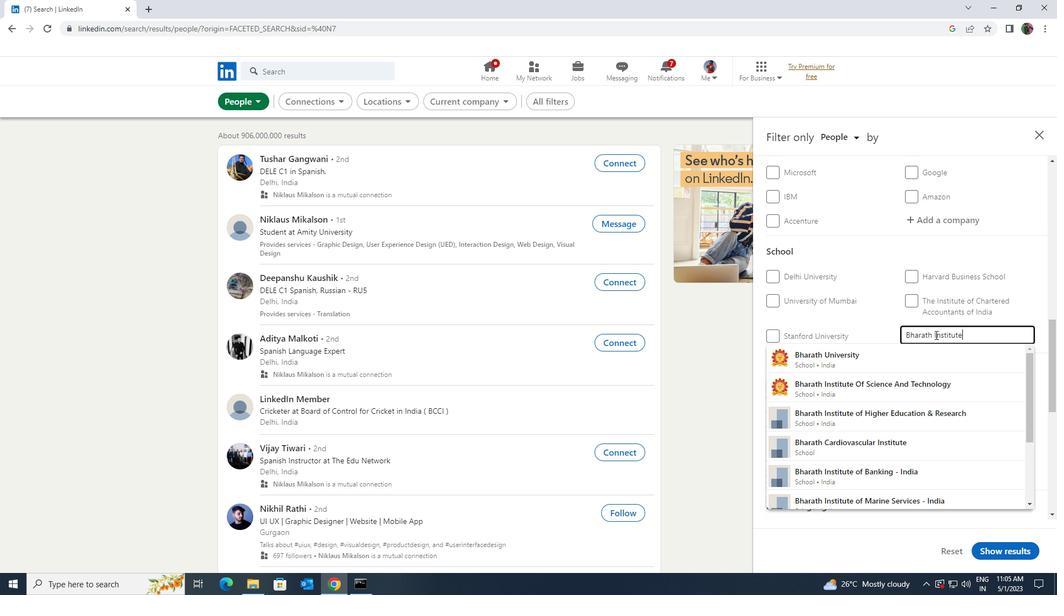 
Action: Mouse moved to (937, 377)
Screenshot: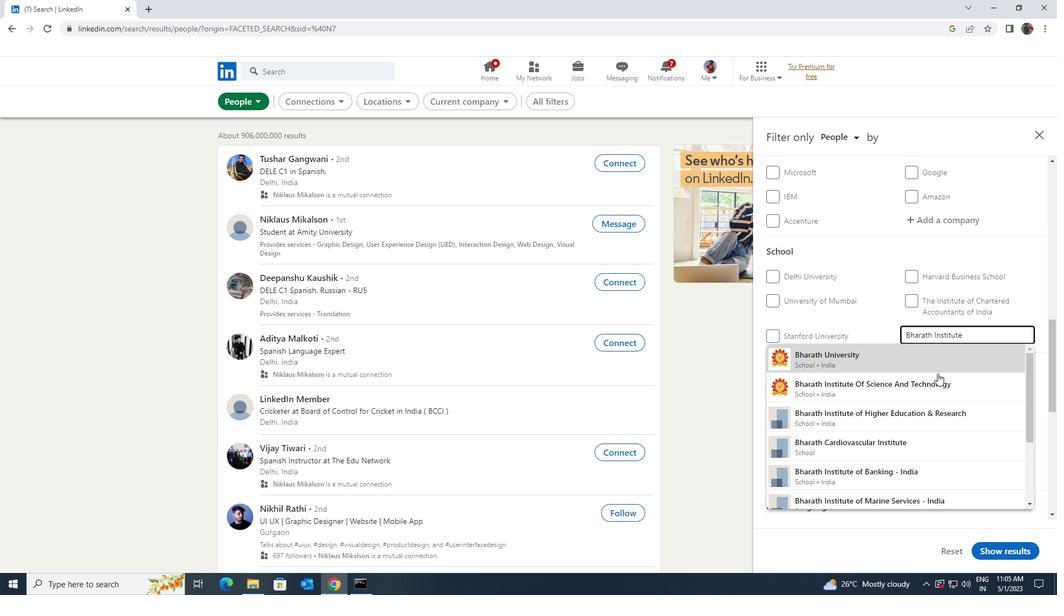 
Action: Mouse pressed left at (937, 377)
Screenshot: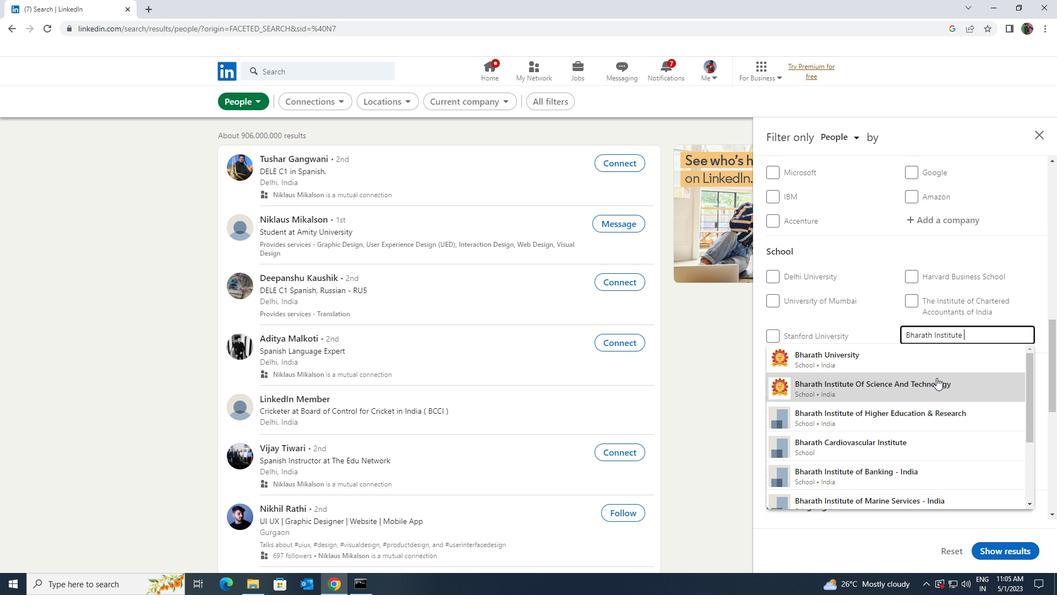 
Action: Mouse scrolled (937, 377) with delta (0, 0)
Screenshot: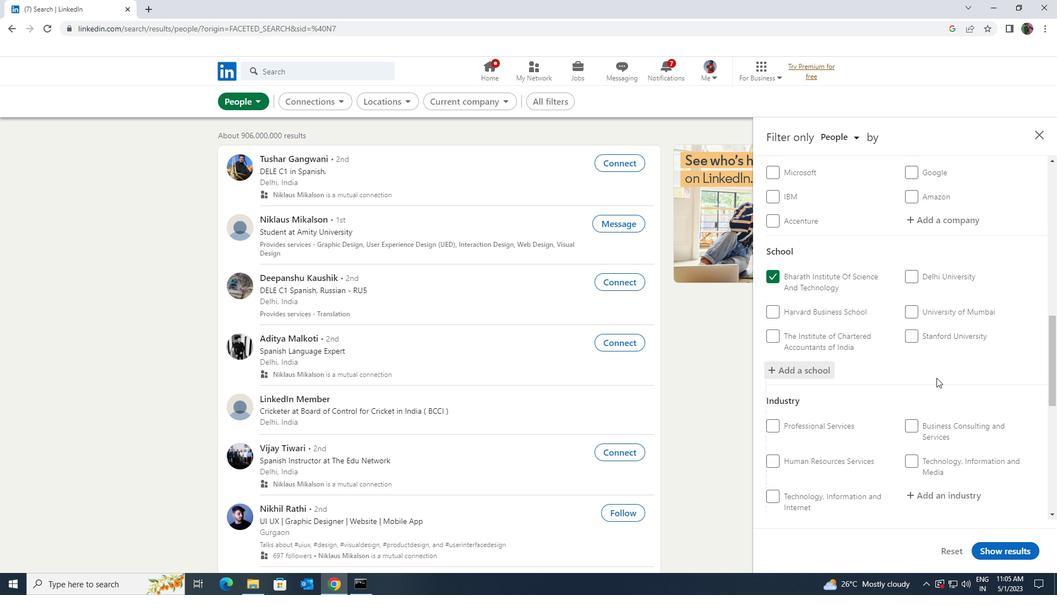 
Action: Mouse scrolled (937, 377) with delta (0, 0)
Screenshot: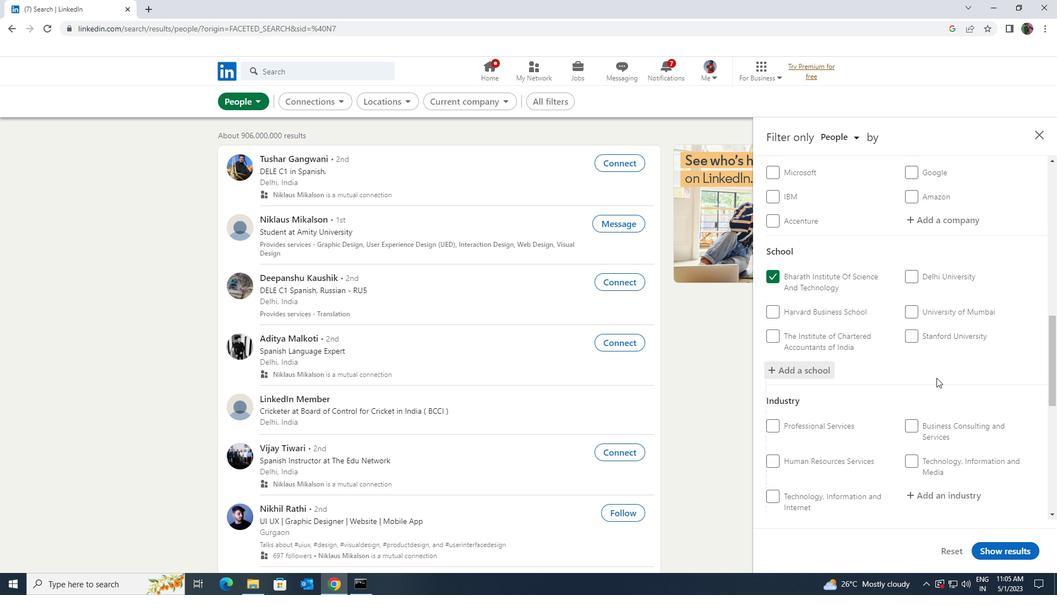 
Action: Mouse moved to (936, 387)
Screenshot: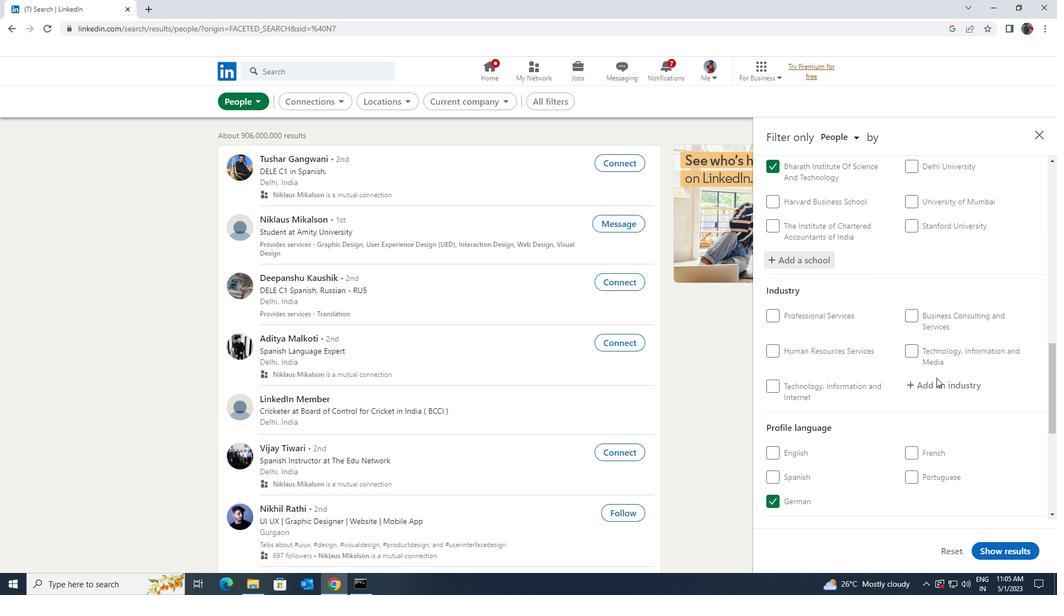 
Action: Mouse pressed left at (936, 387)
Screenshot: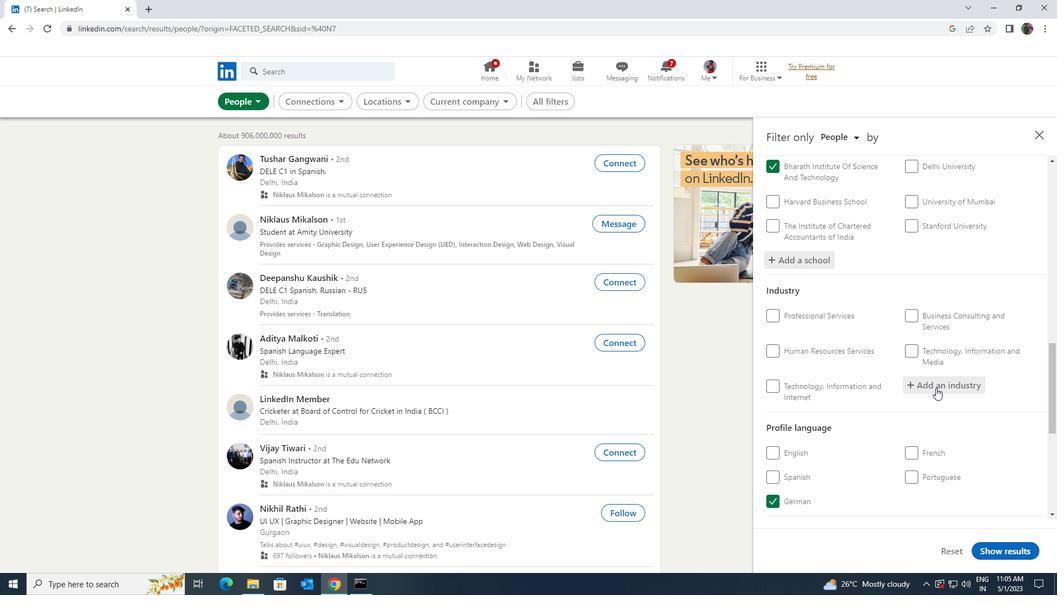 
Action: Key pressed <Key.shift>NUCLEAR<Key.space>
Screenshot: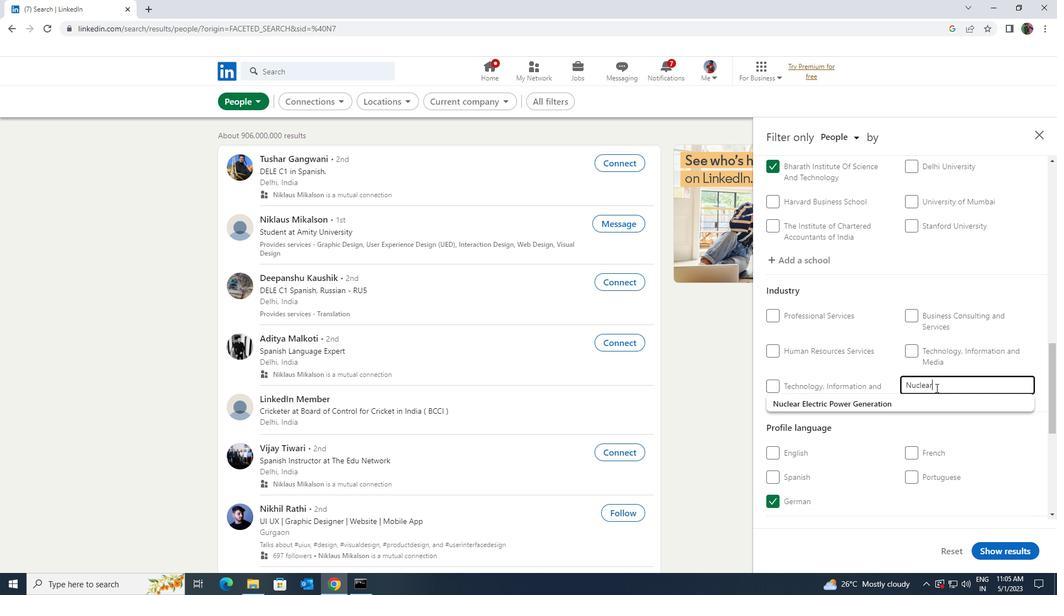 
Action: Mouse moved to (936, 393)
Screenshot: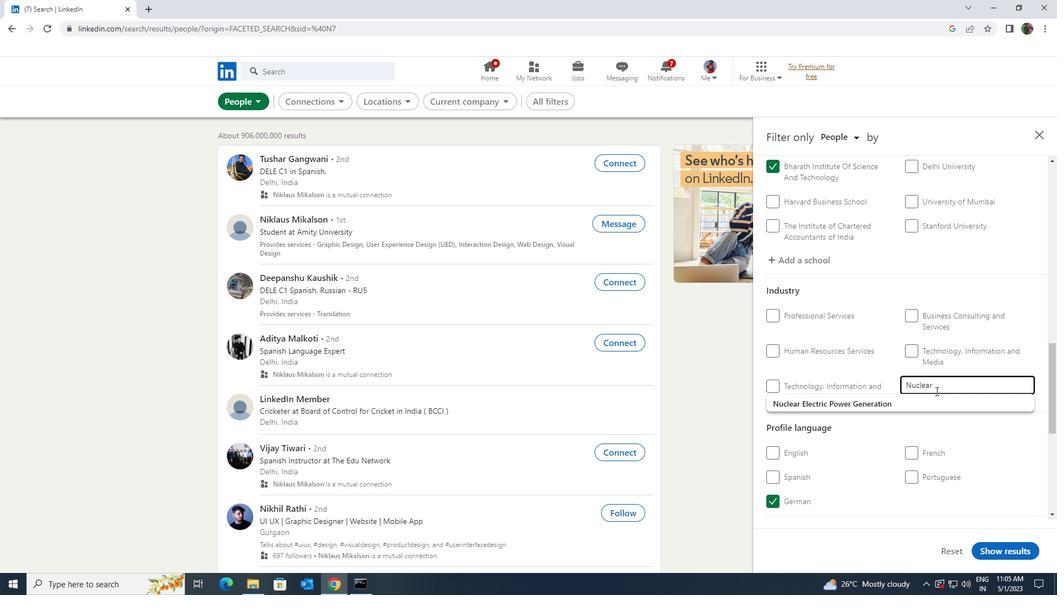 
Action: Mouse pressed left at (936, 393)
Screenshot: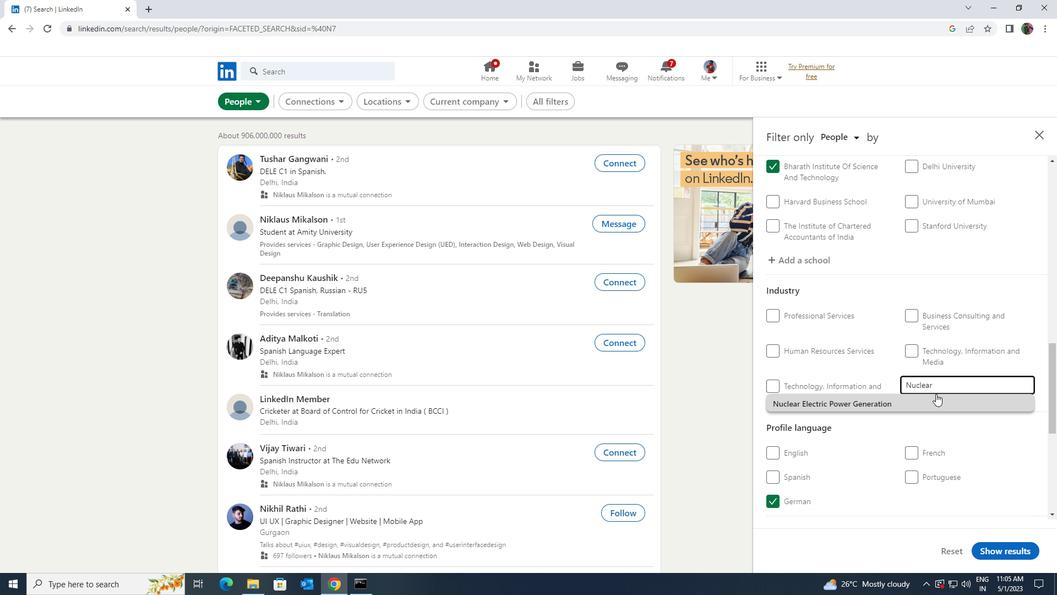 
Action: Mouse moved to (933, 397)
Screenshot: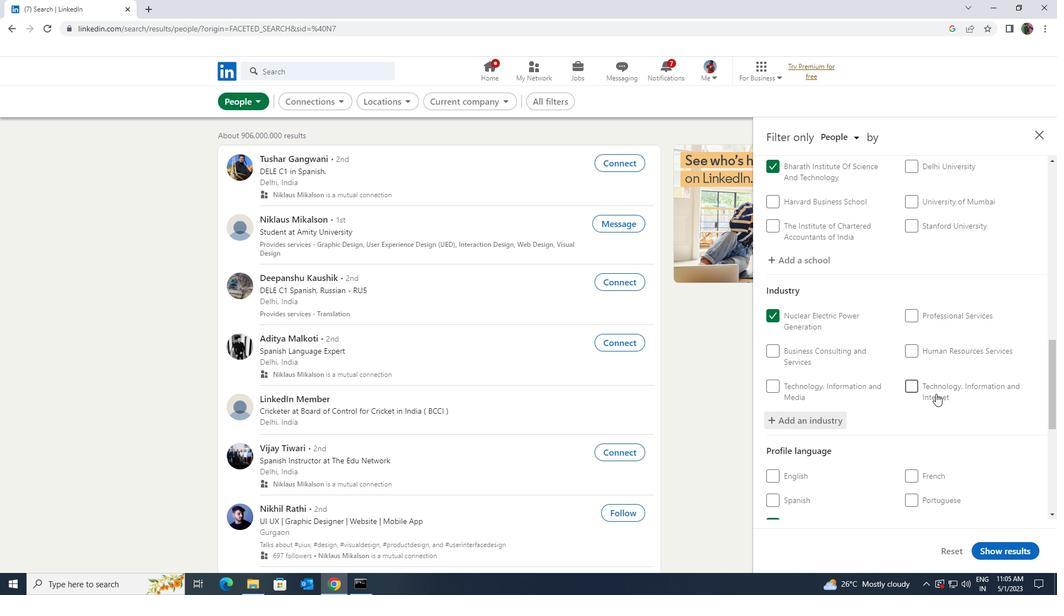 
Action: Mouse scrolled (933, 396) with delta (0, 0)
Screenshot: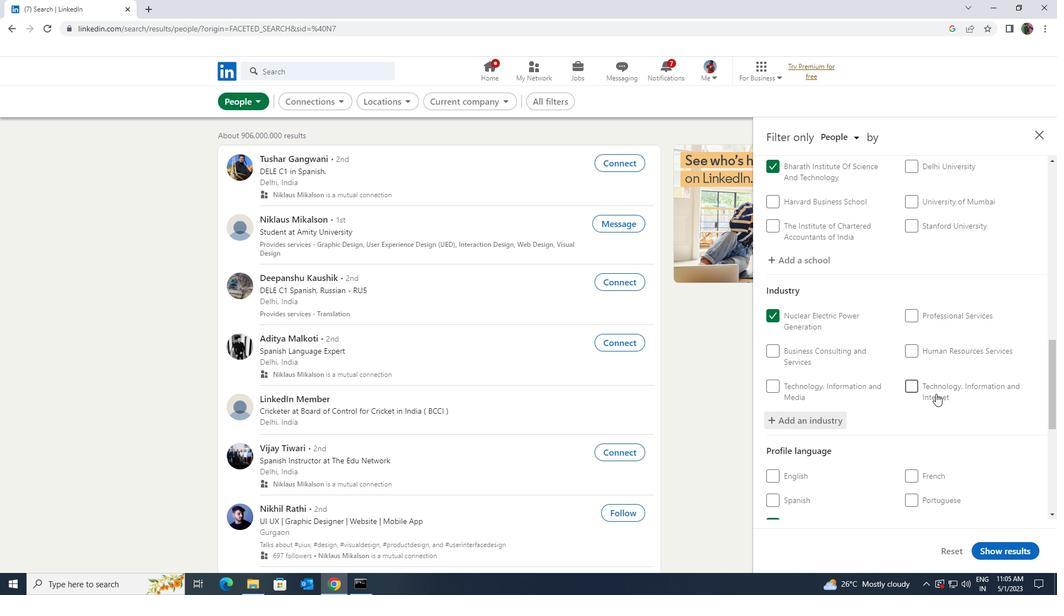 
Action: Mouse scrolled (933, 396) with delta (0, 0)
Screenshot: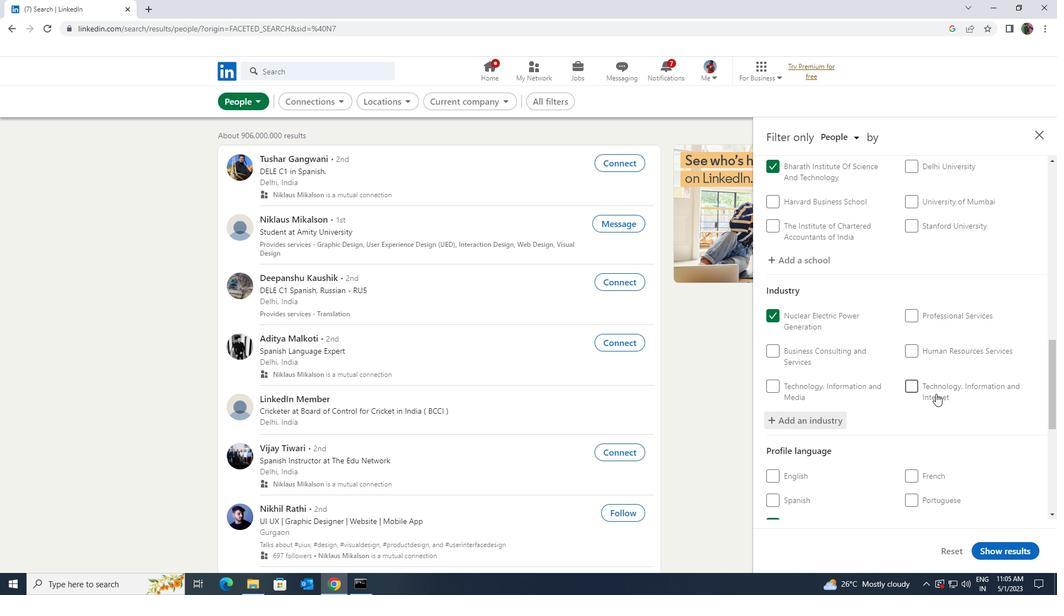 
Action: Mouse scrolled (933, 396) with delta (0, 0)
Screenshot: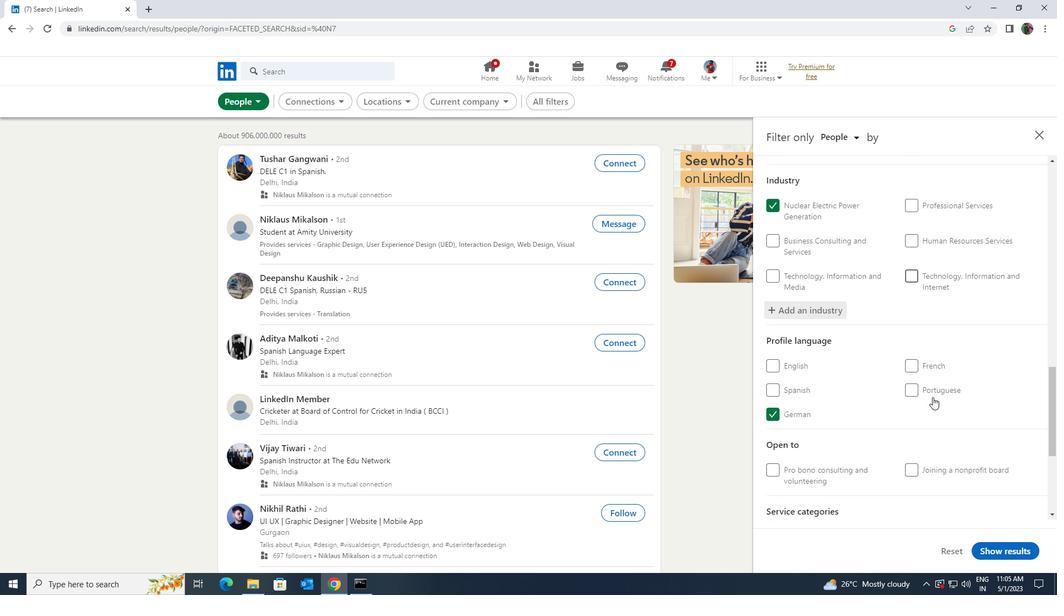
Action: Mouse scrolled (933, 396) with delta (0, 0)
Screenshot: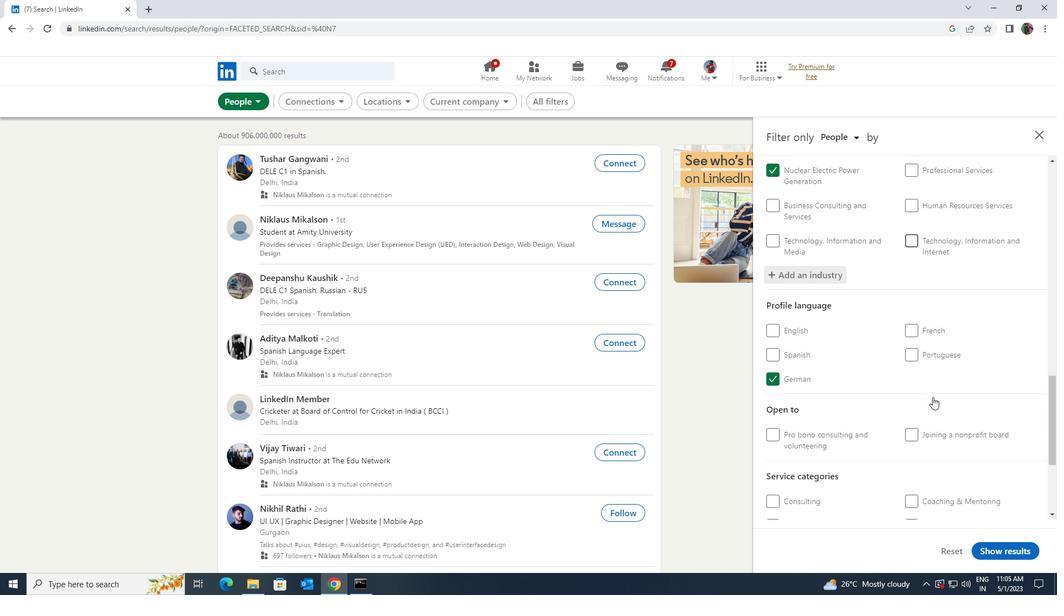 
Action: Mouse scrolled (933, 396) with delta (0, 0)
Screenshot: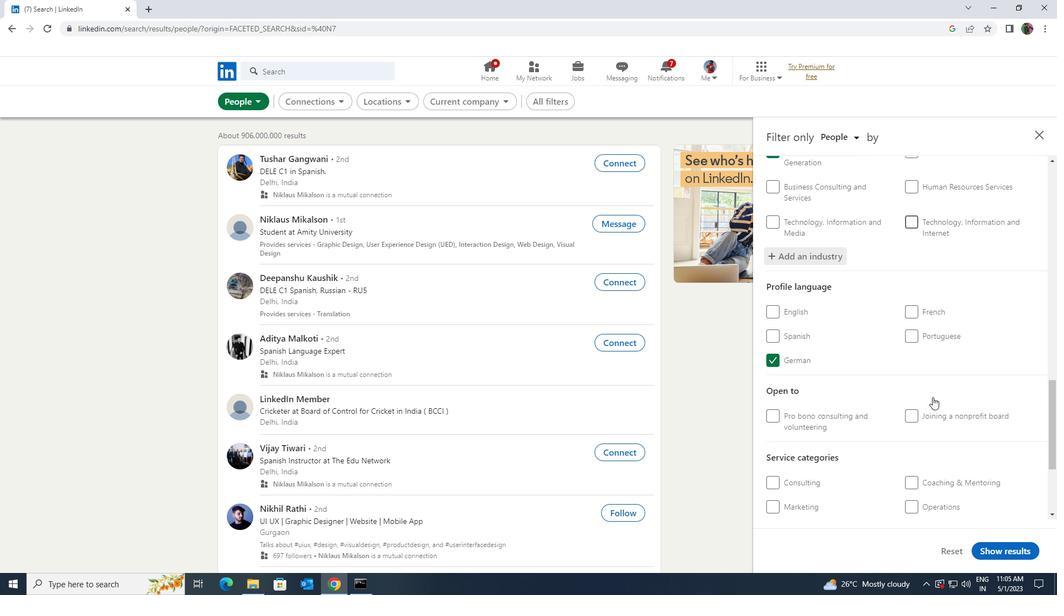 
Action: Mouse moved to (927, 414)
Screenshot: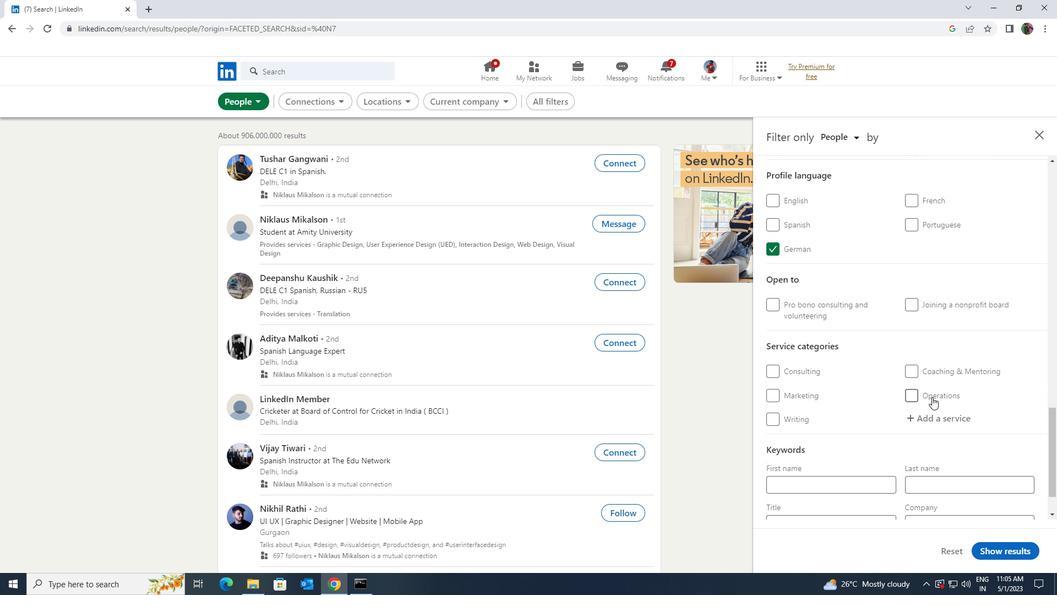 
Action: Mouse pressed left at (927, 414)
Screenshot: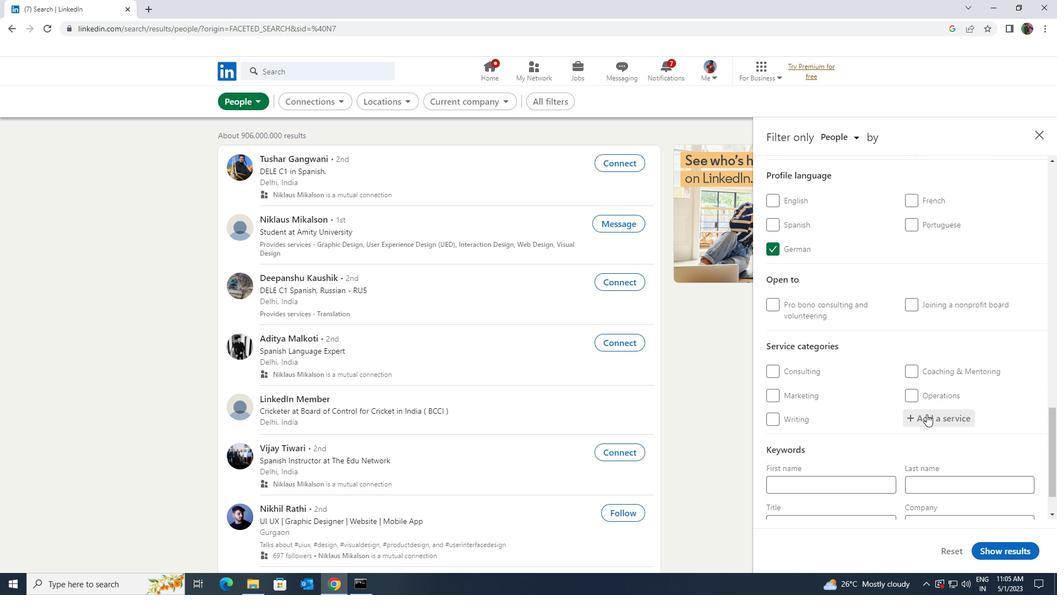 
Action: Key pressed <Key.shift>TECHNICAL
Screenshot: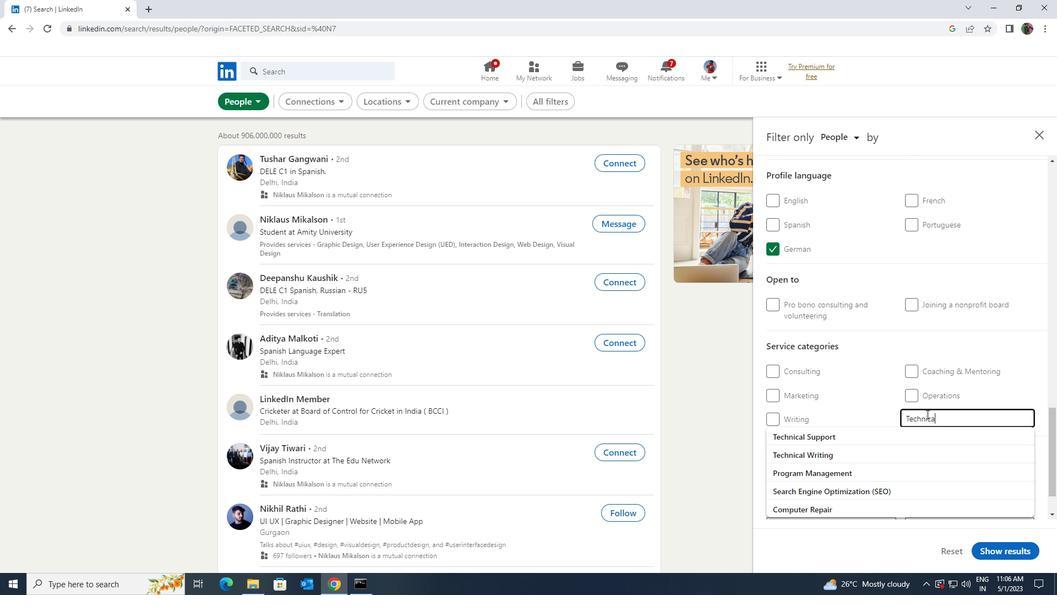 
Action: Mouse moved to (921, 429)
Screenshot: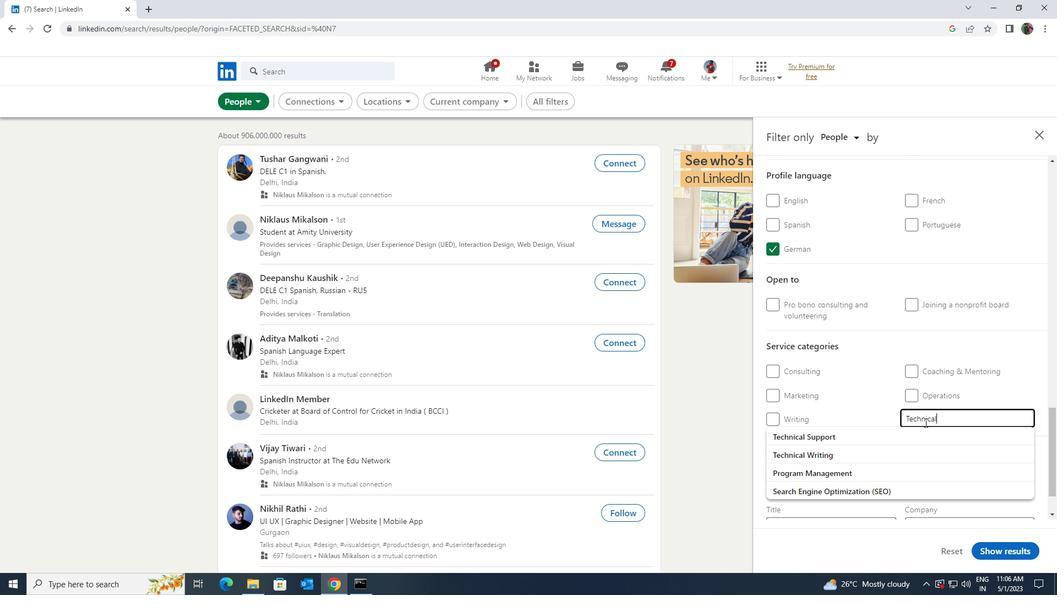 
Action: Mouse pressed left at (921, 429)
Screenshot: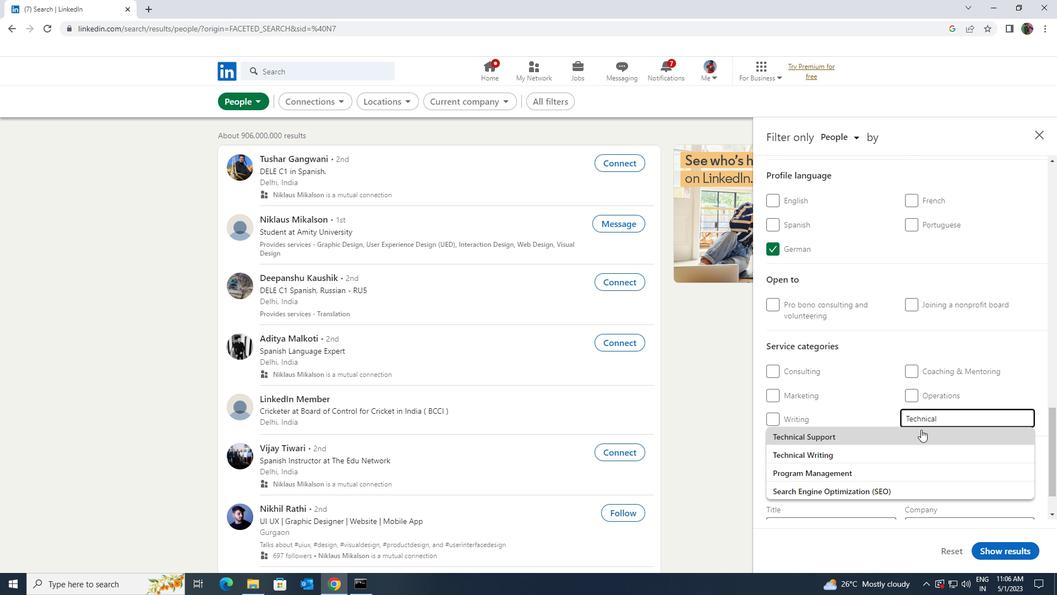 
Action: Mouse moved to (921, 430)
Screenshot: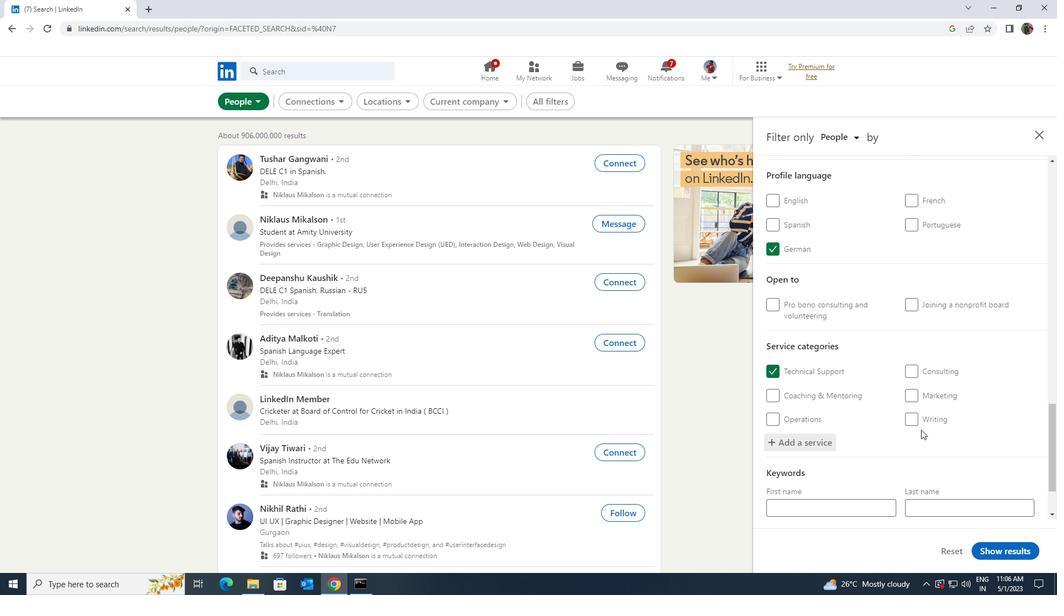 
Action: Mouse scrolled (921, 430) with delta (0, 0)
Screenshot: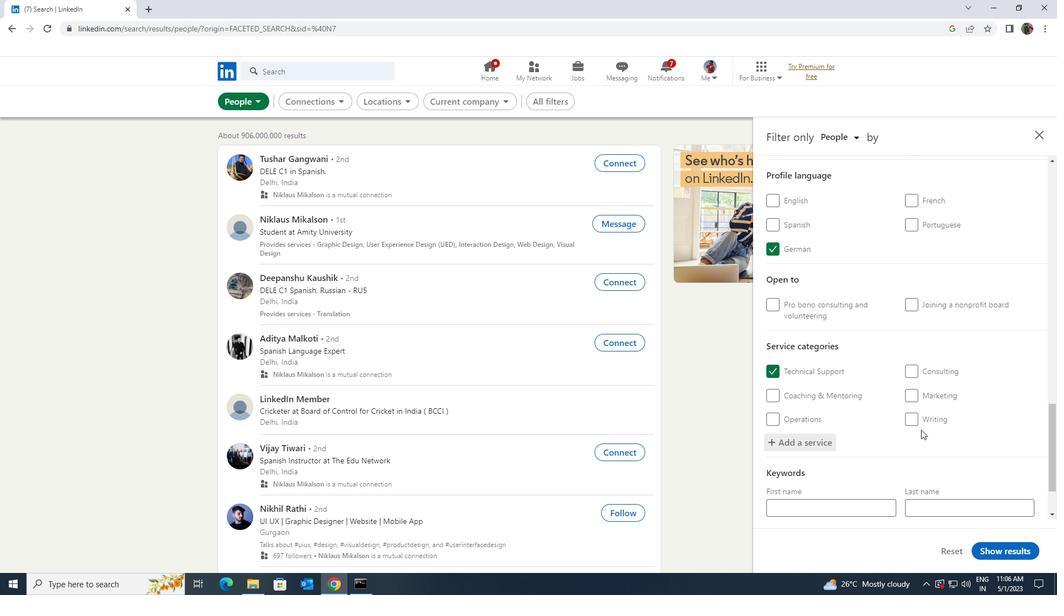 
Action: Mouse scrolled (921, 430) with delta (0, 0)
Screenshot: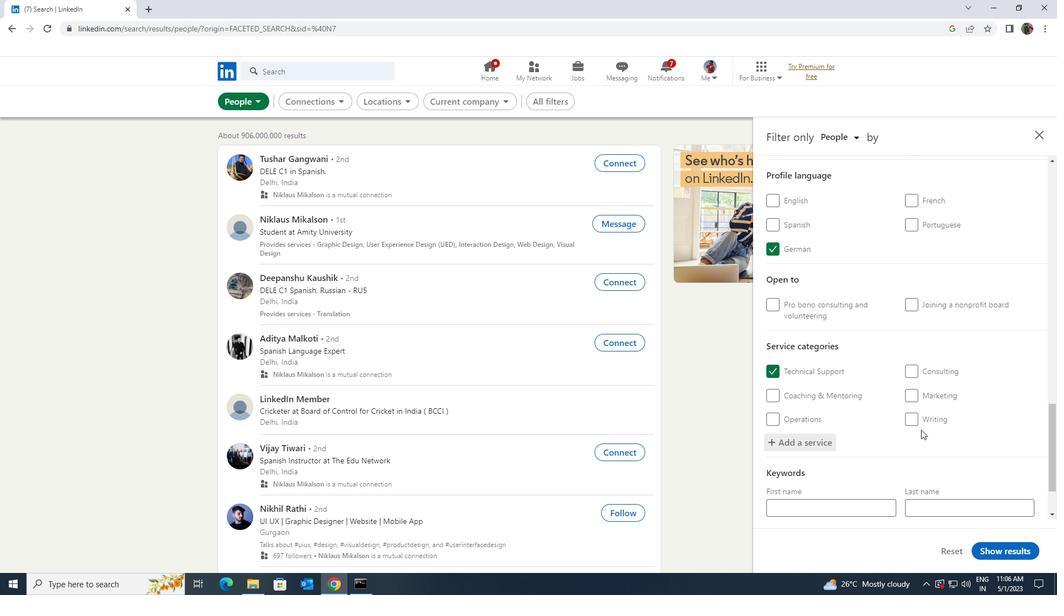 
Action: Mouse scrolled (921, 430) with delta (0, 0)
Screenshot: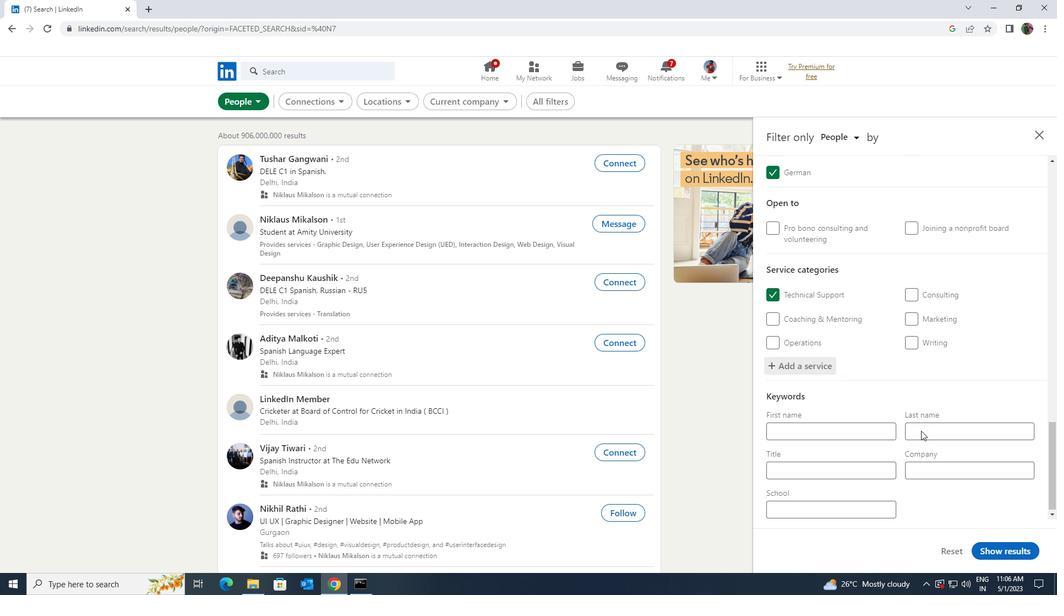 
Action: Mouse moved to (872, 472)
Screenshot: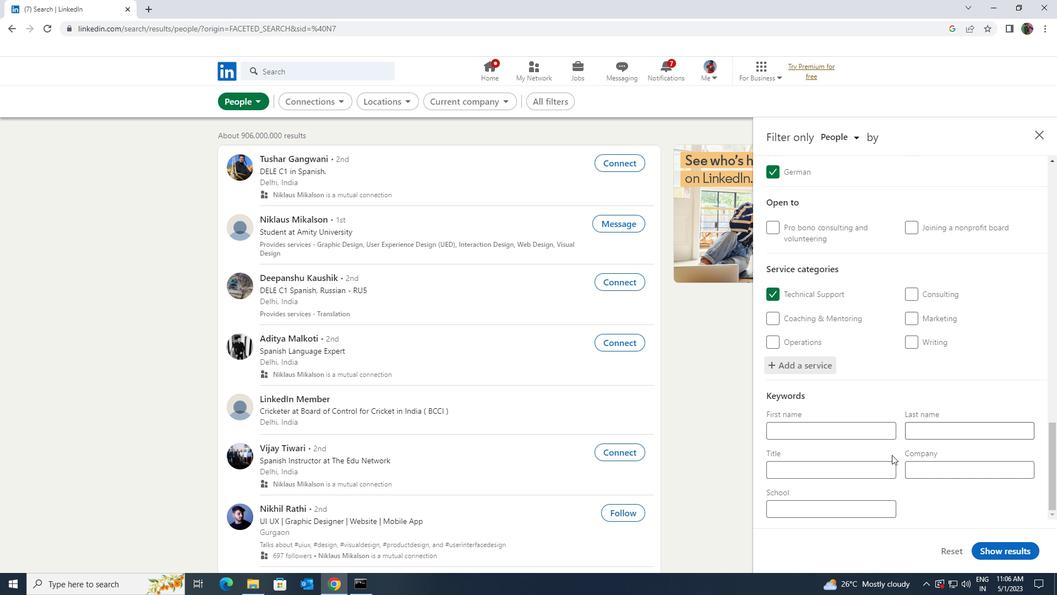 
Action: Mouse pressed left at (872, 472)
Screenshot: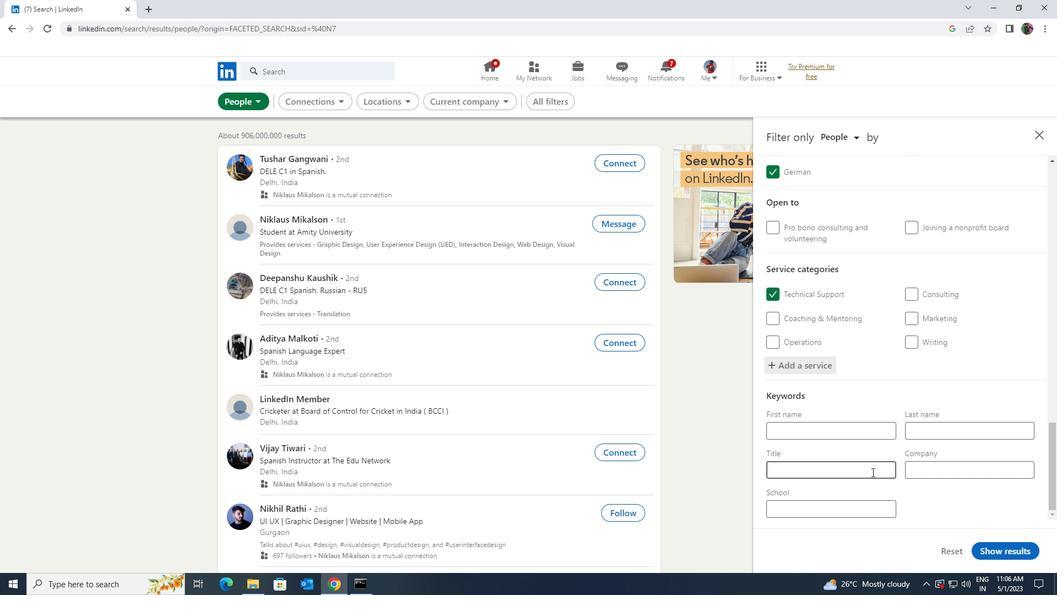 
Action: Key pressed <Key.shift>FINANCIAL<Key.space><Key.shift>SERVICE
Screenshot: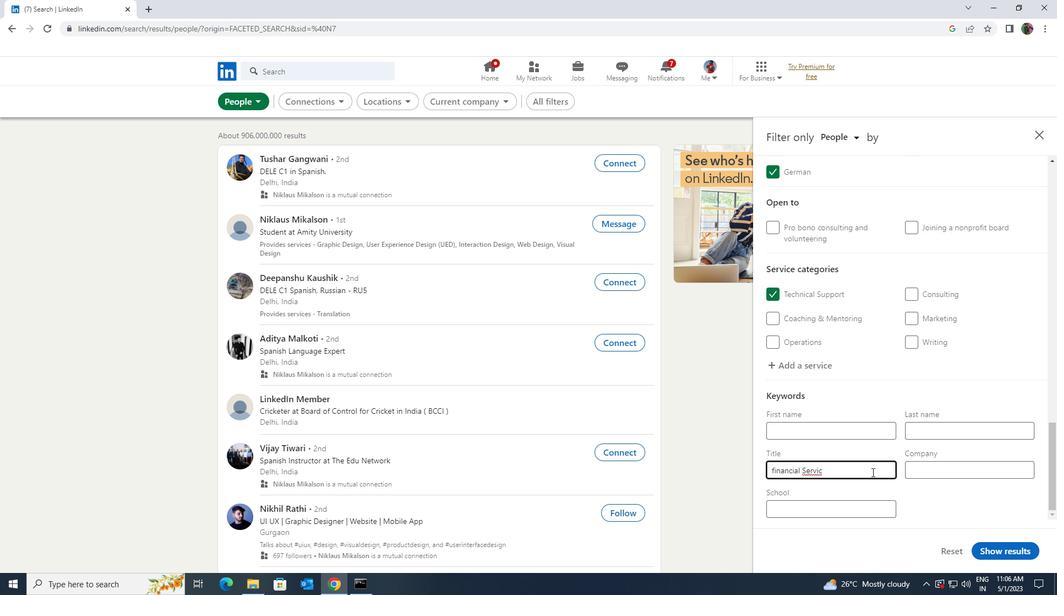
Action: Mouse moved to (988, 552)
Screenshot: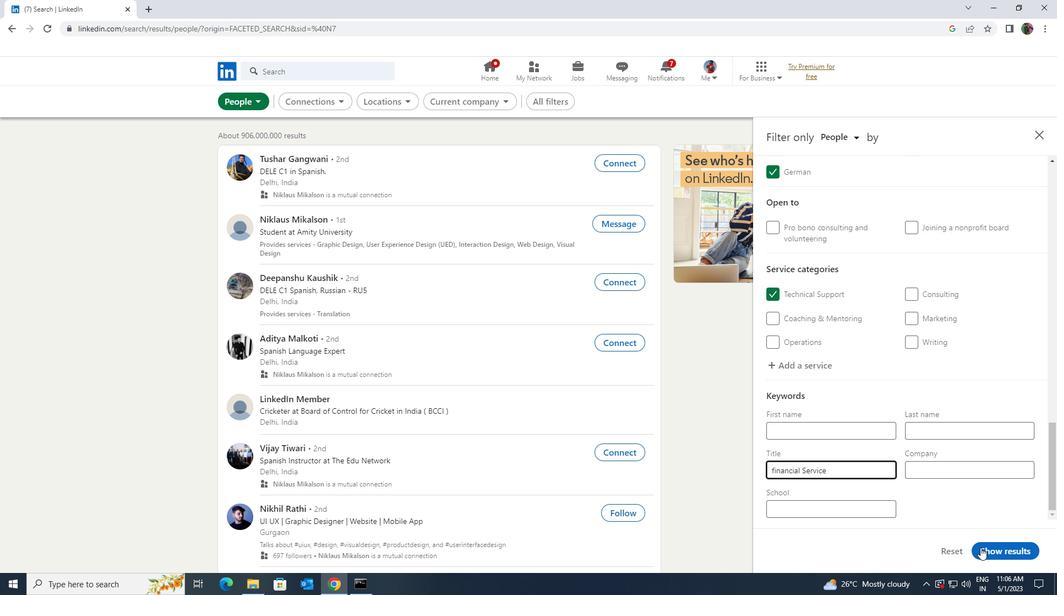 
Action: Mouse pressed left at (988, 552)
Screenshot: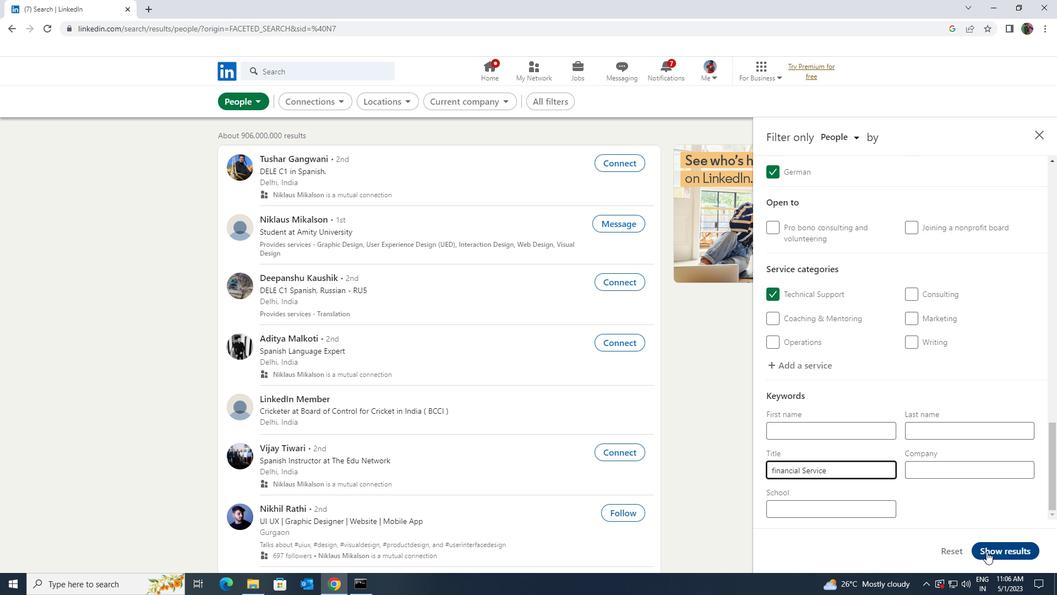
